 Task: In Heading Arial with underline. Font size of heading  '18'Font style of data Calibri. Font size of data  9Alignment of headline & data Align center. Fill color in heading,  RedFont color of data Black Apply border in Data No BorderIn the sheet  Financial Tracker Logbookbook
Action: Mouse moved to (29, 94)
Screenshot: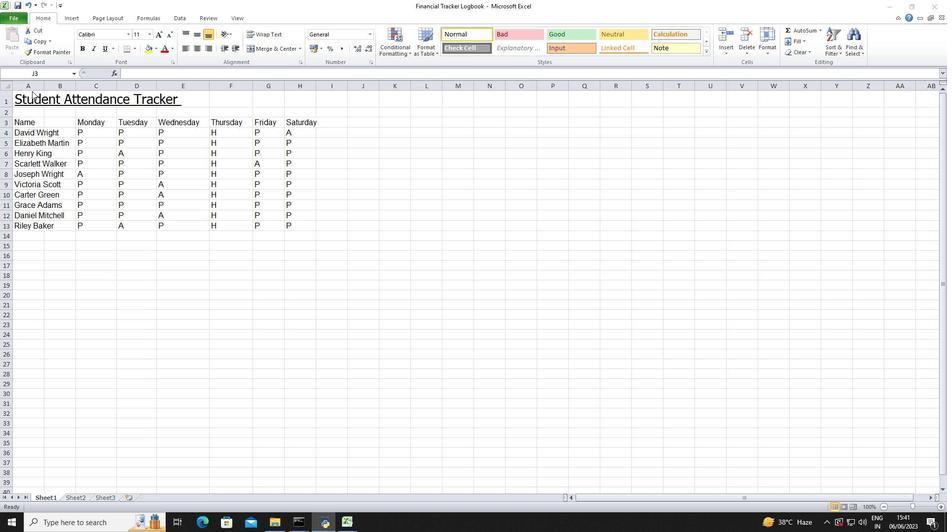
Action: Mouse pressed left at (29, 94)
Screenshot: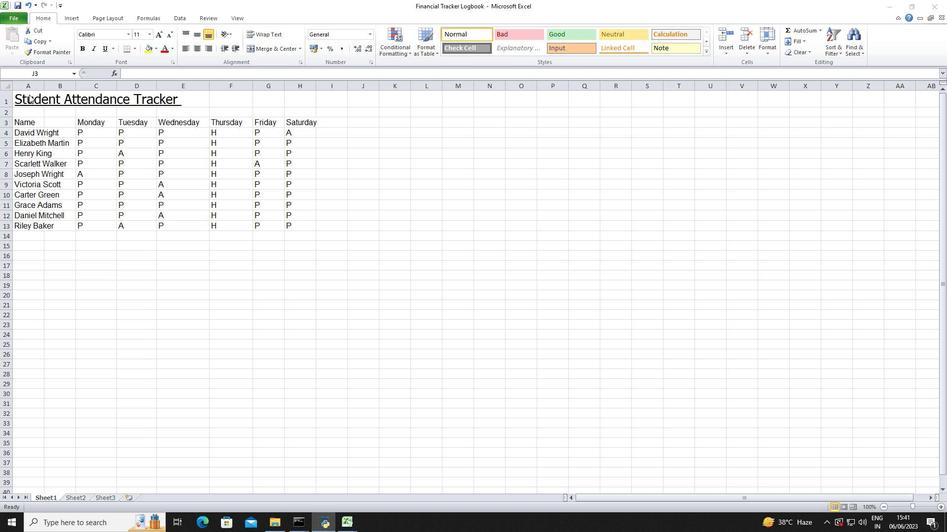 
Action: Mouse moved to (29, 94)
Screenshot: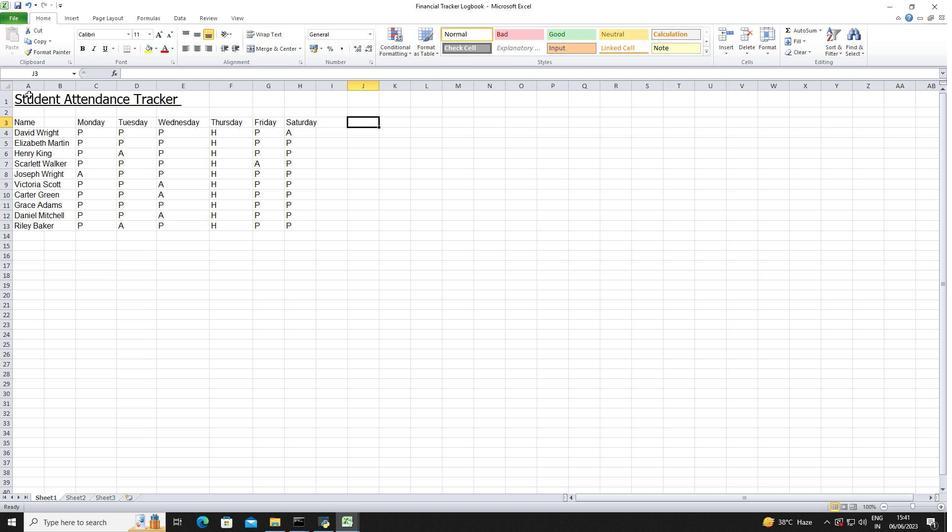 
Action: Mouse pressed left at (29, 94)
Screenshot: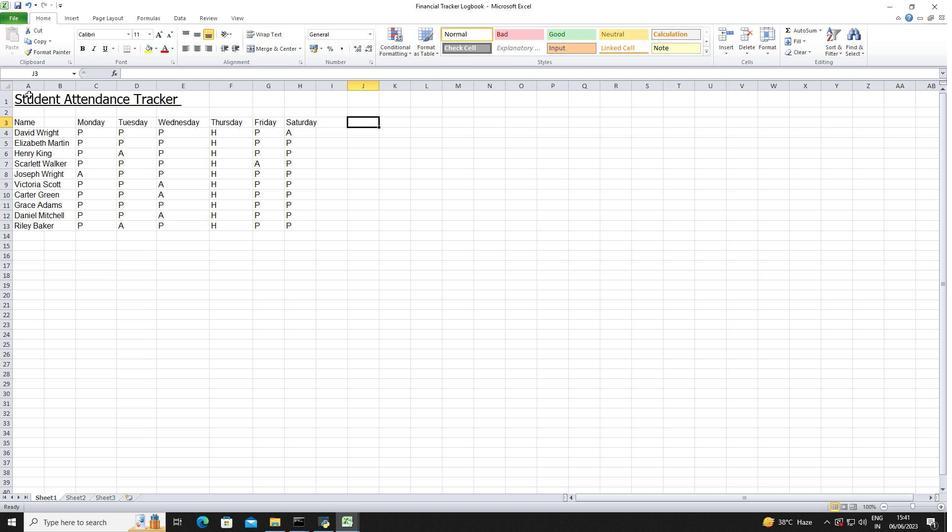 
Action: Mouse moved to (112, 33)
Screenshot: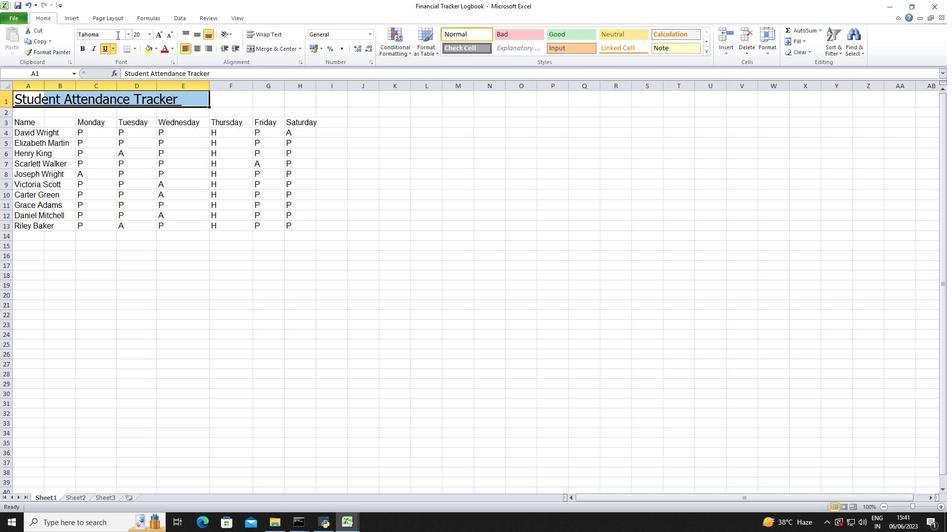 
Action: Mouse pressed left at (112, 33)
Screenshot: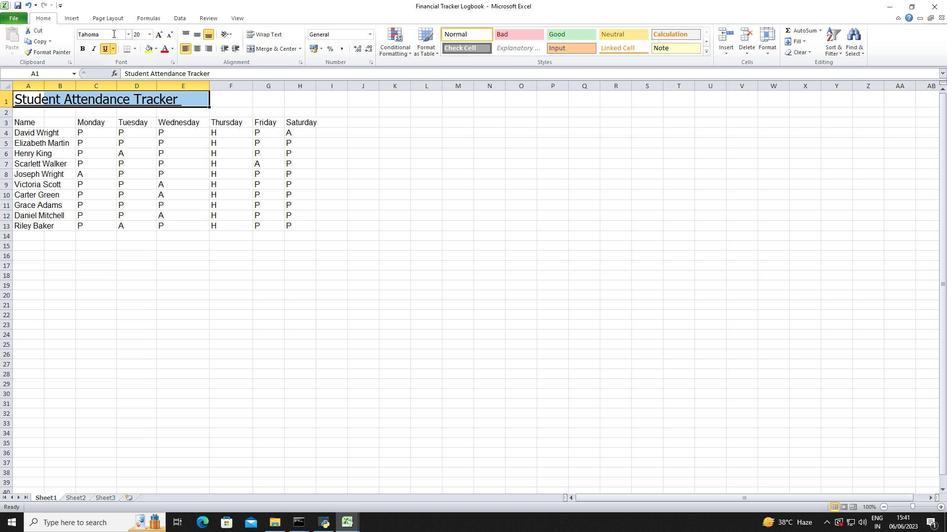 
Action: Key pressed <Key.shift>A
Screenshot: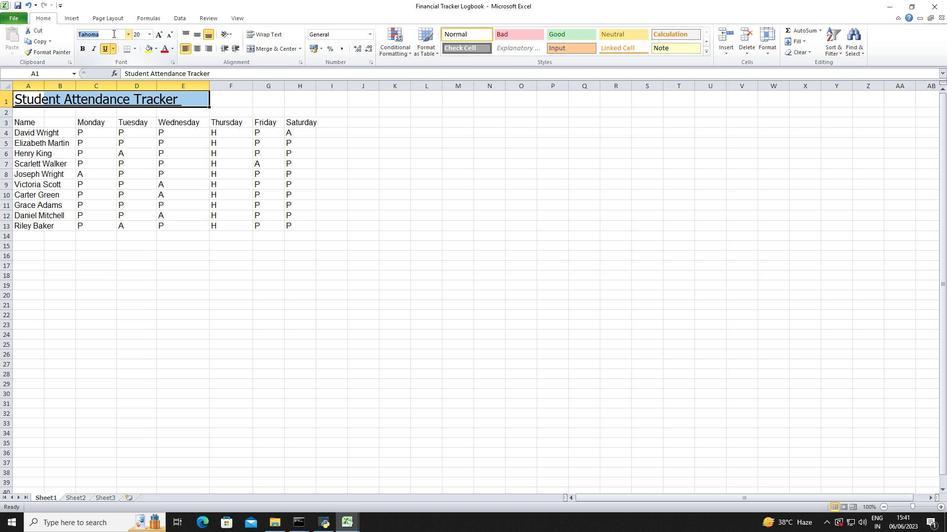 
Action: Mouse moved to (112, 33)
Screenshot: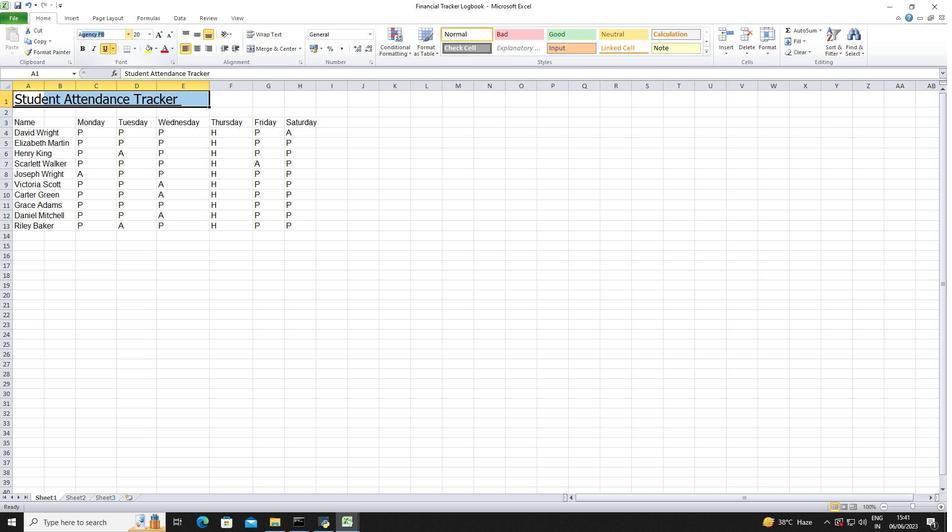 
Action: Key pressed rial<Key.enter>
Screenshot: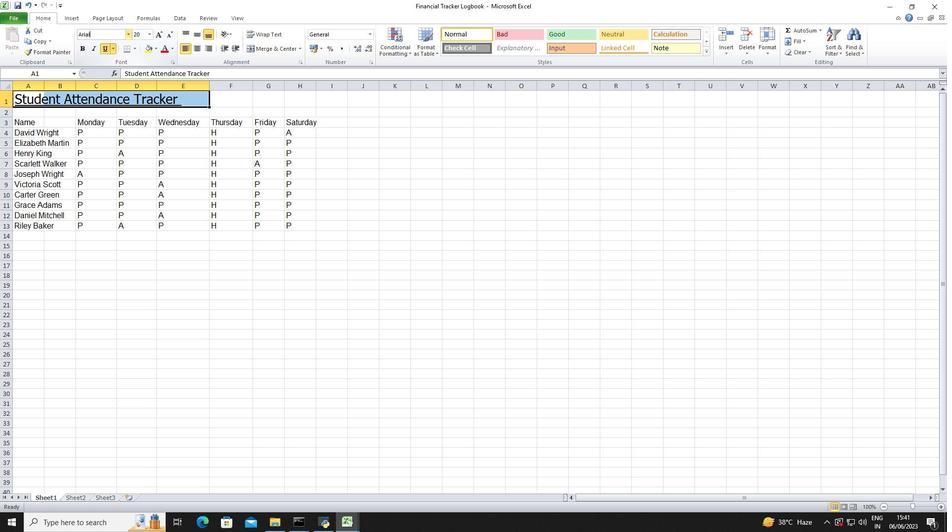 
Action: Mouse moved to (102, 52)
Screenshot: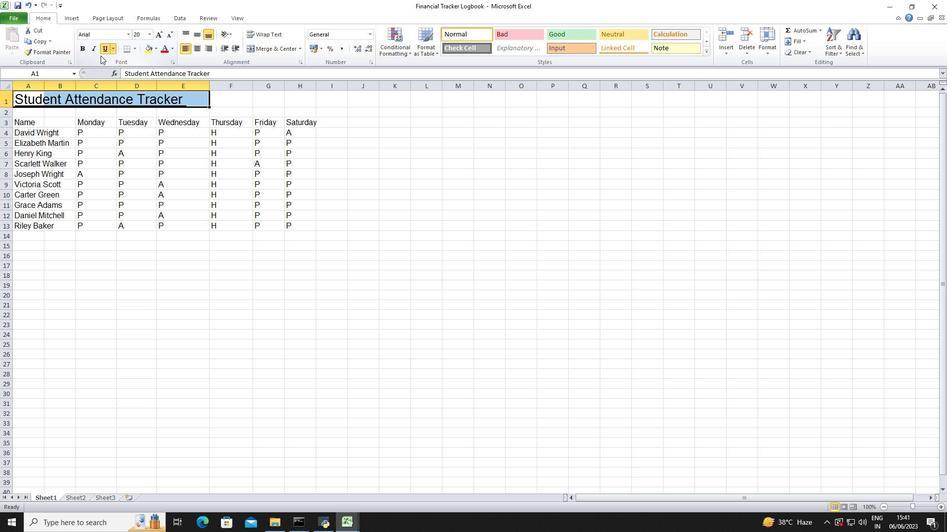 
Action: Mouse pressed left at (102, 52)
Screenshot: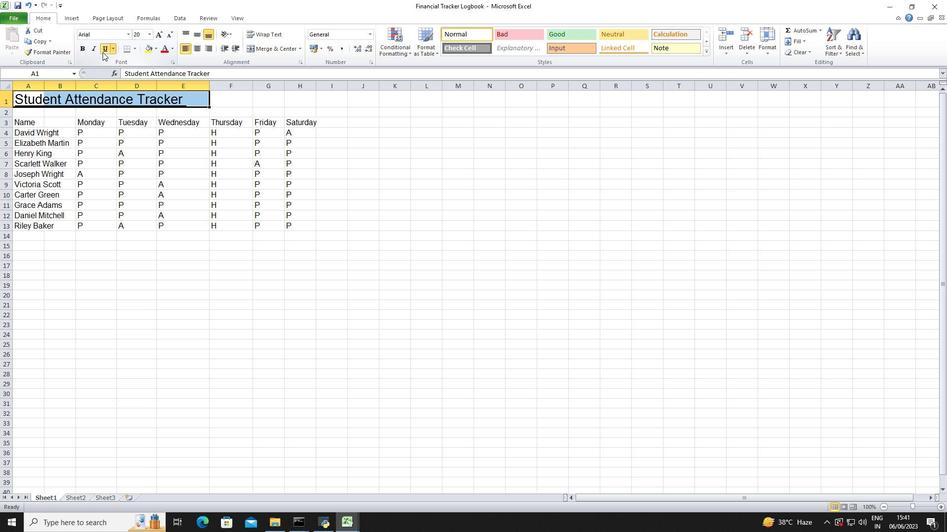 
Action: Mouse pressed left at (102, 52)
Screenshot: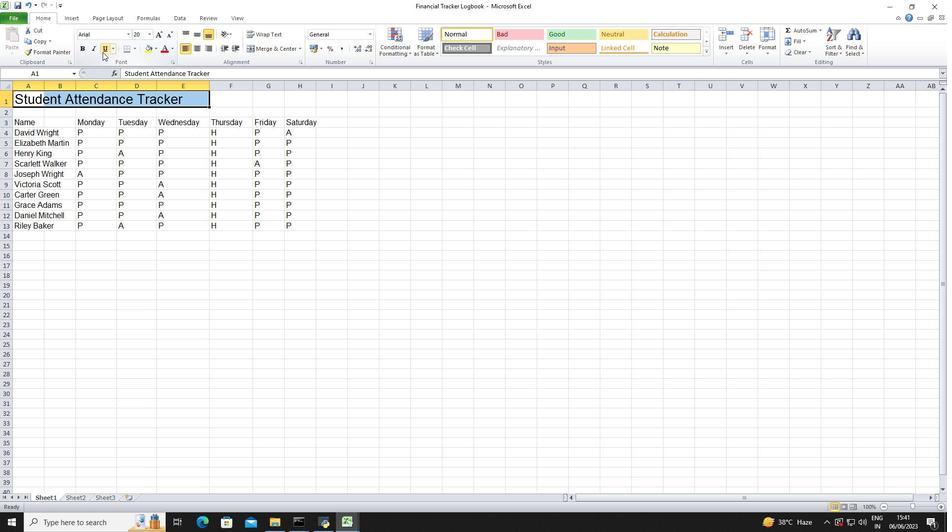 
Action: Mouse moved to (151, 35)
Screenshot: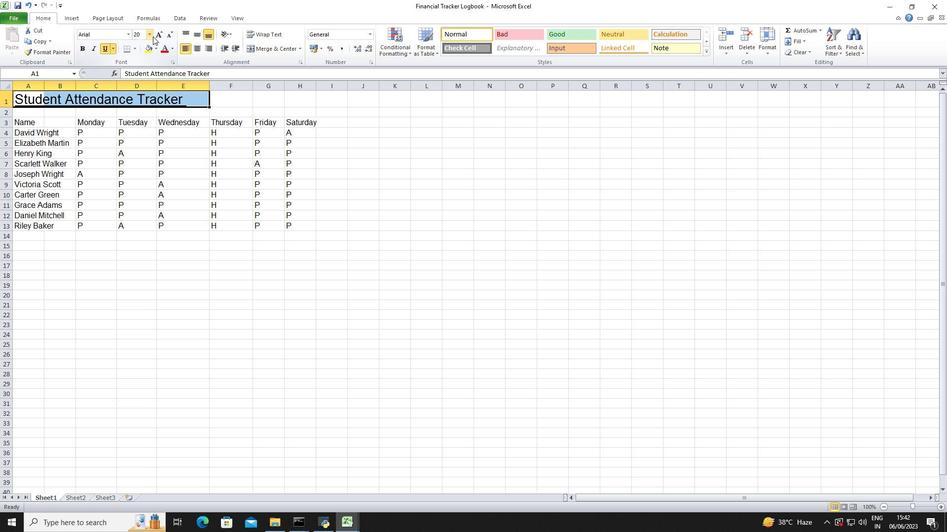 
Action: Mouse pressed left at (151, 35)
Screenshot: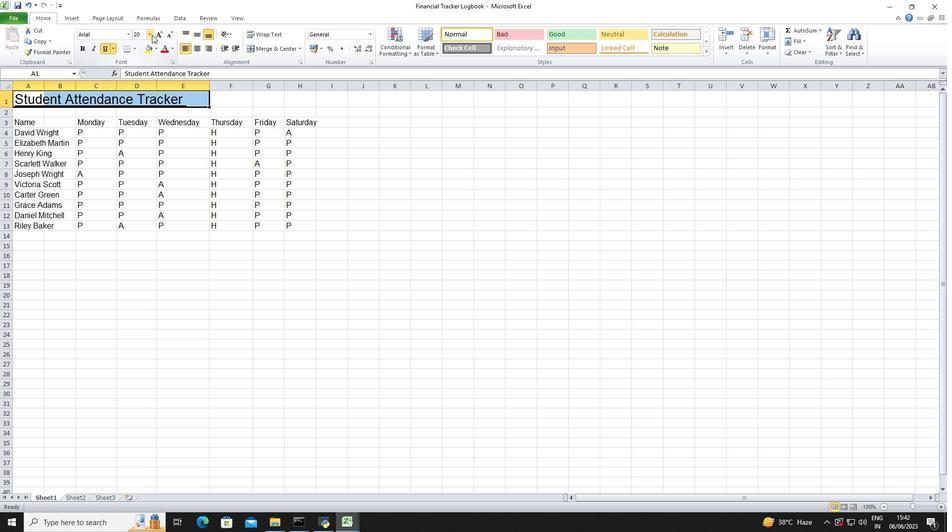 
Action: Mouse moved to (142, 99)
Screenshot: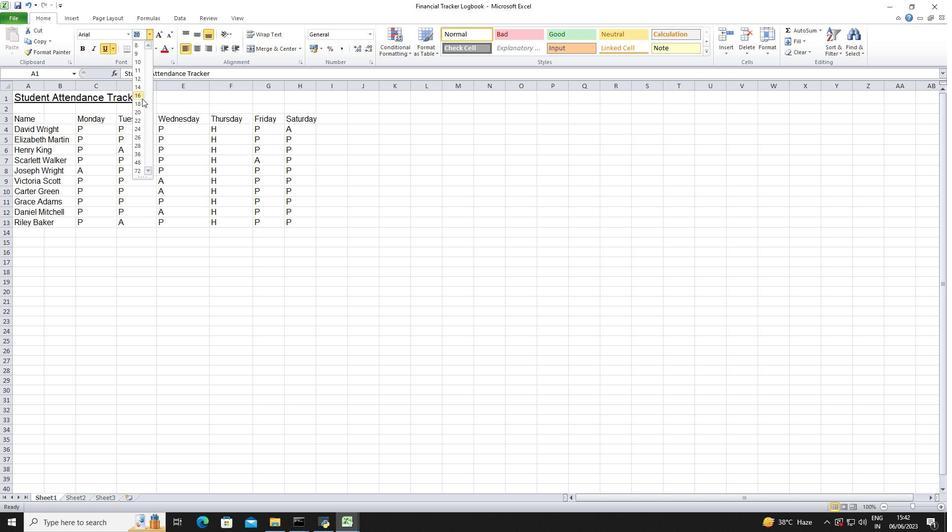 
Action: Mouse pressed left at (142, 99)
Screenshot: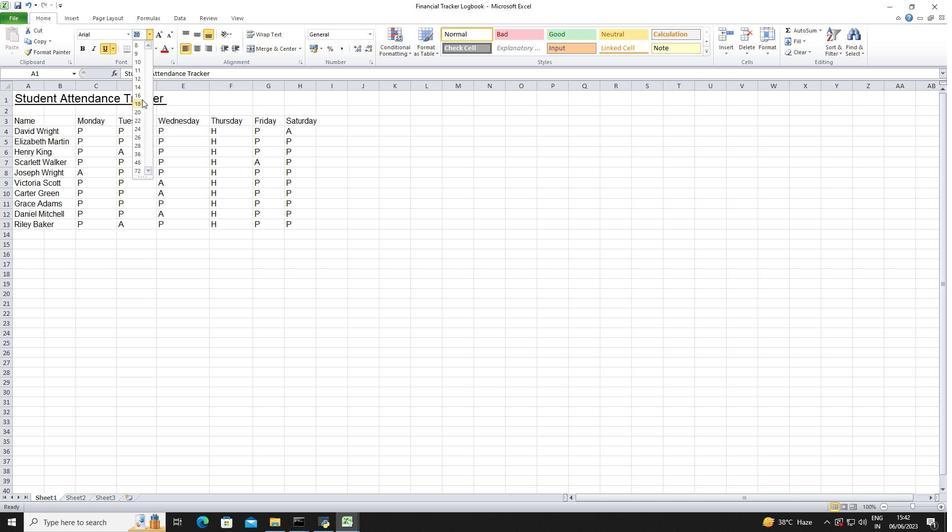 
Action: Mouse moved to (34, 123)
Screenshot: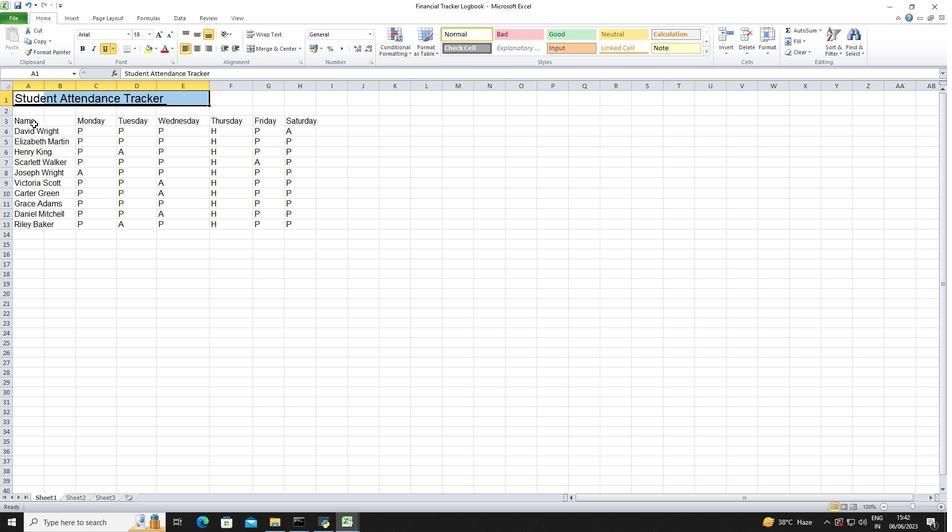 
Action: Mouse pressed left at (34, 123)
Screenshot: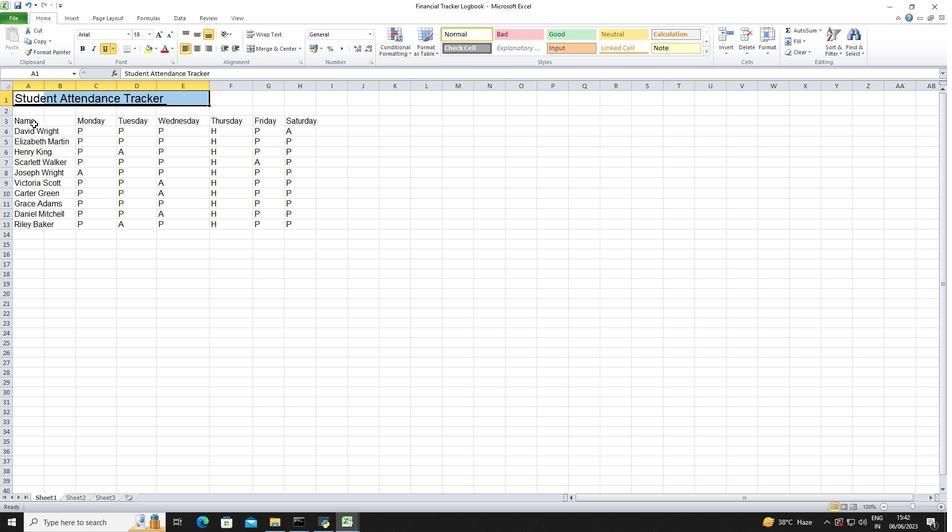 
Action: Mouse moved to (101, 30)
Screenshot: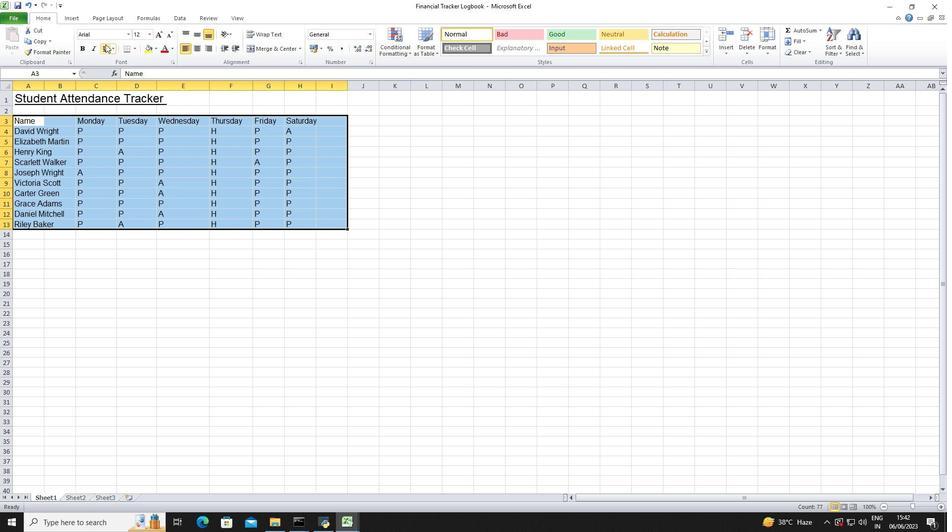 
Action: Mouse pressed left at (101, 30)
Screenshot: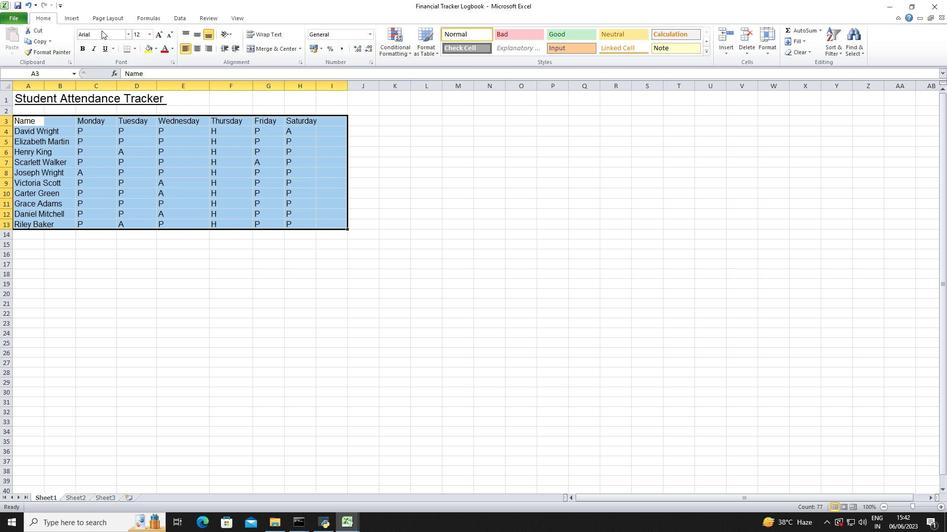 
Action: Mouse pressed left at (101, 30)
Screenshot: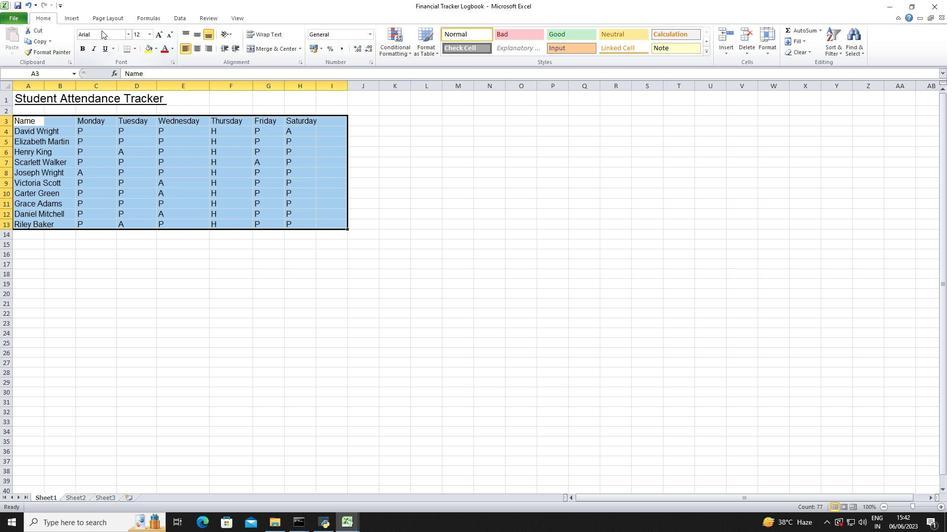 
Action: Mouse moved to (103, 31)
Screenshot: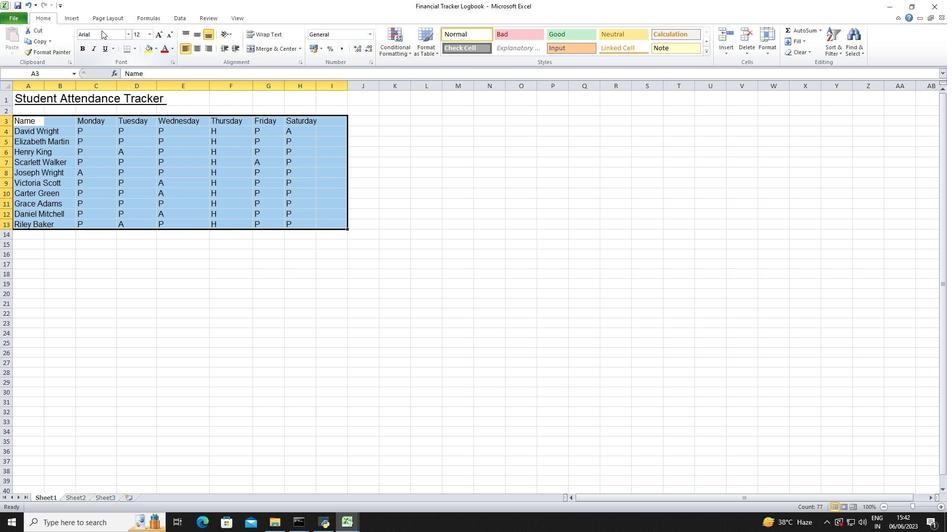 
Action: Mouse pressed left at (103, 31)
Screenshot: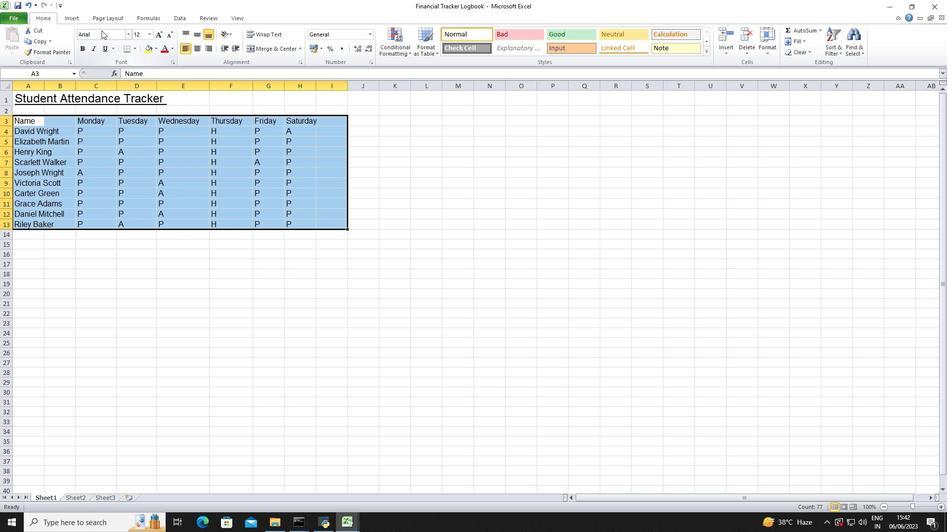 
Action: Key pressed <Key.shift>Calibri<Key.enter>
Screenshot: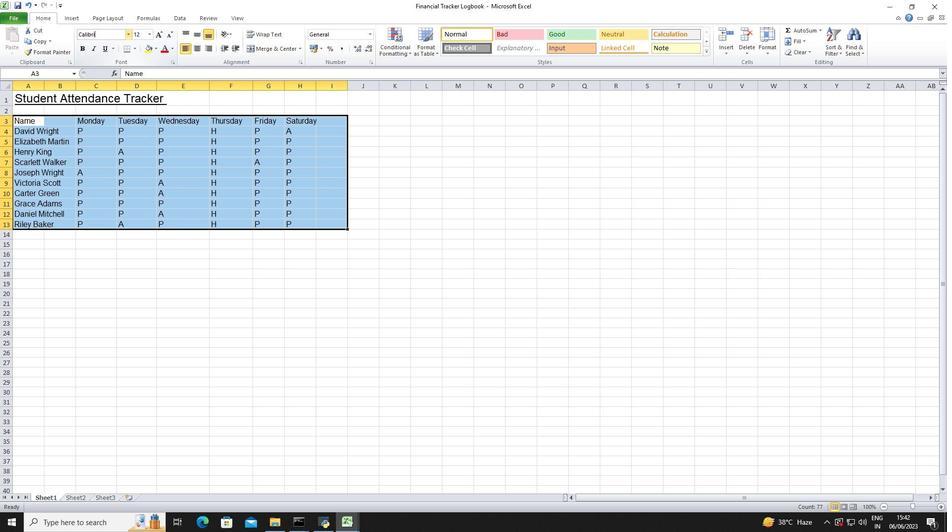 
Action: Mouse moved to (150, 32)
Screenshot: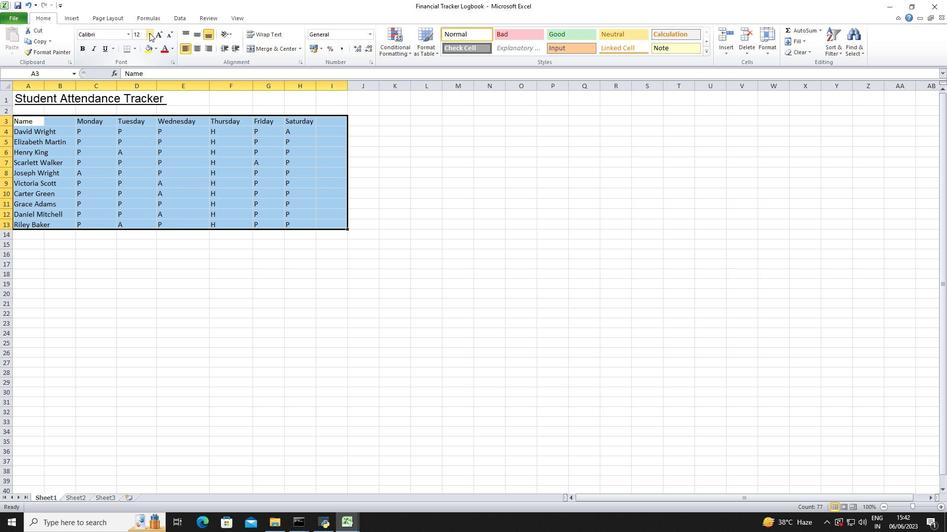 
Action: Mouse pressed left at (150, 32)
Screenshot: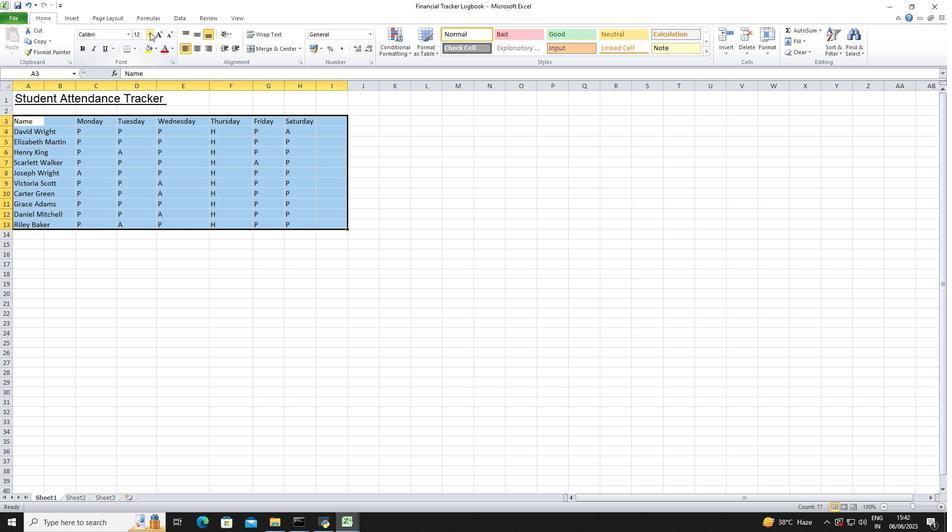
Action: Mouse moved to (139, 52)
Screenshot: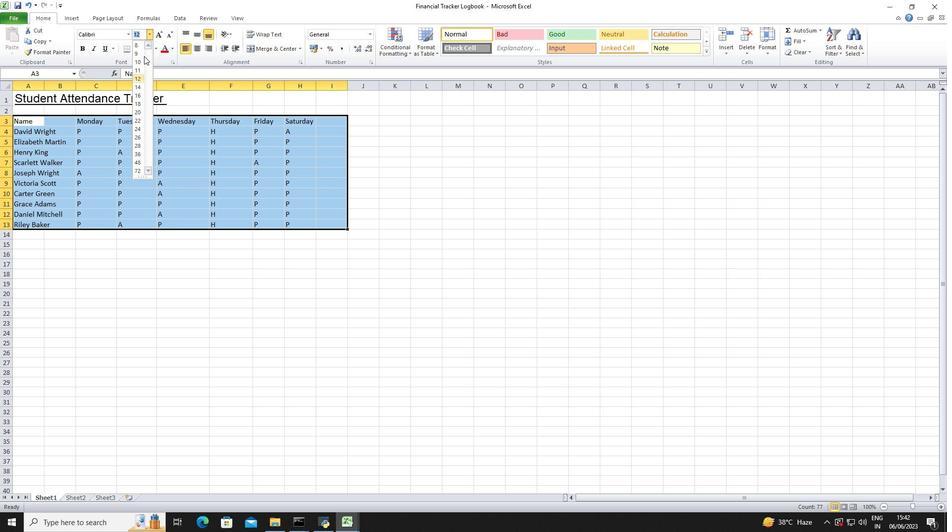 
Action: Mouse pressed left at (139, 52)
Screenshot: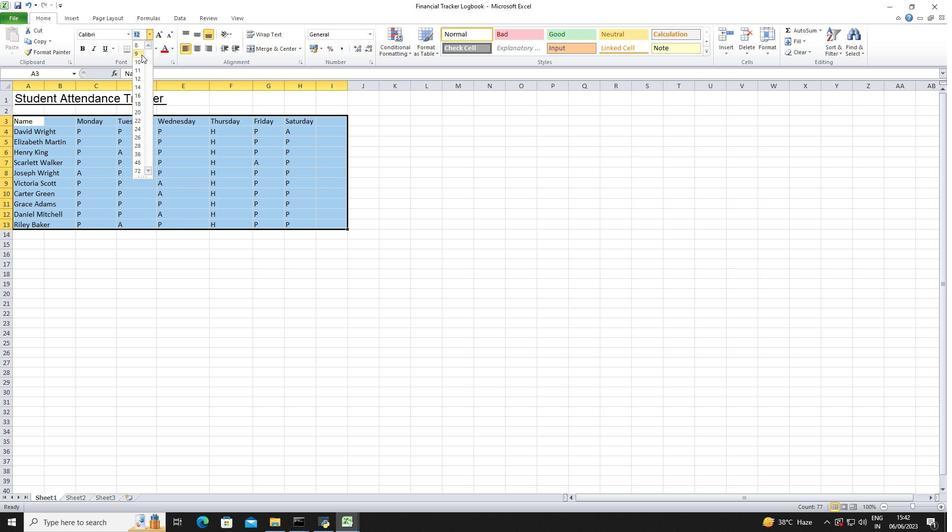 
Action: Mouse moved to (200, 52)
Screenshot: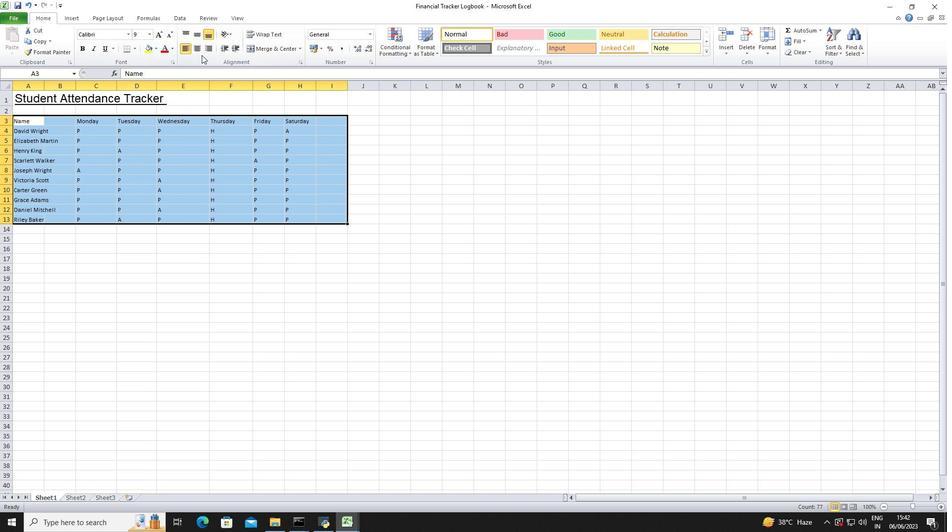 
Action: Mouse pressed left at (200, 52)
Screenshot: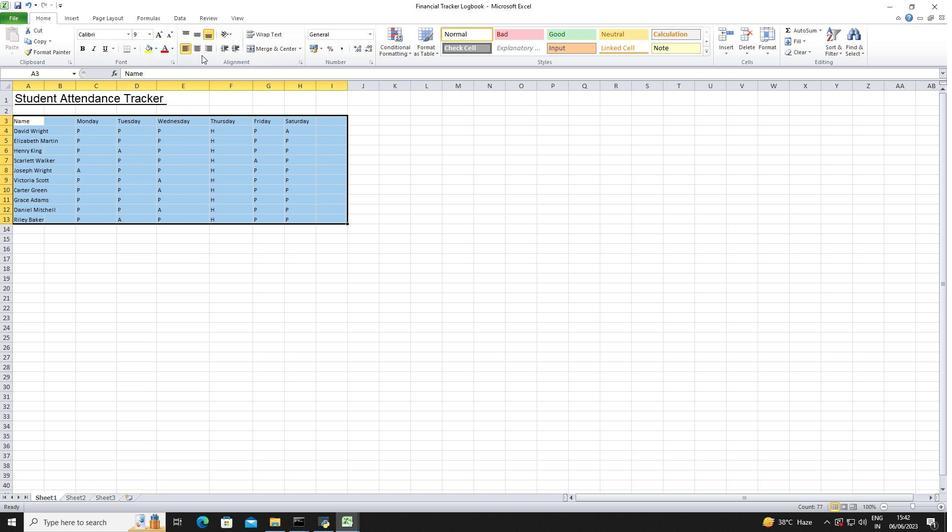 
Action: Mouse moved to (44, 83)
Screenshot: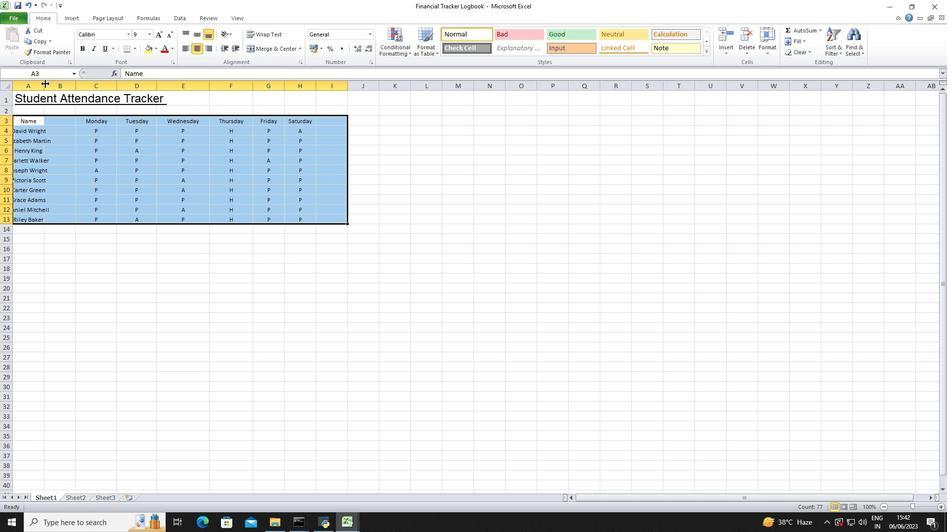 
Action: Mouse pressed left at (44, 83)
Screenshot: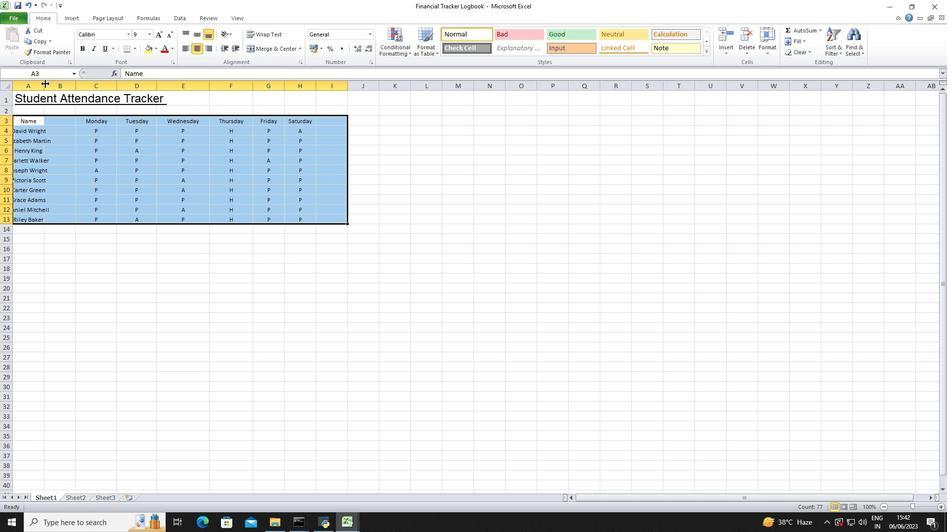 
Action: Mouse moved to (56, 83)
Screenshot: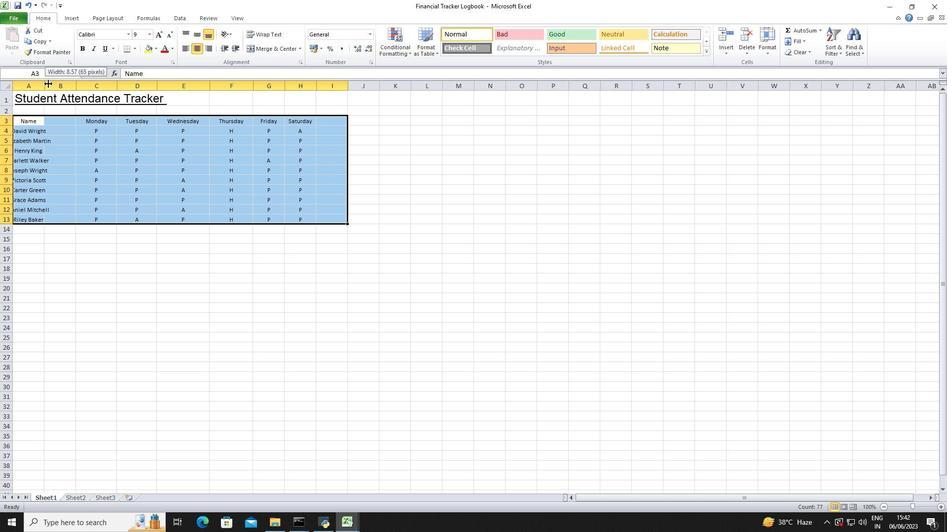 
Action: Mouse pressed left at (56, 83)
Screenshot: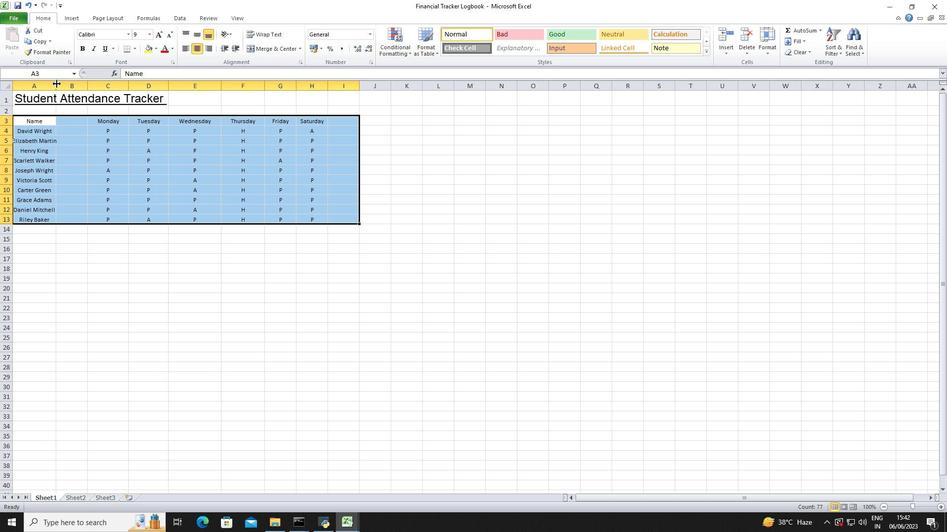 
Action: Mouse moved to (34, 100)
Screenshot: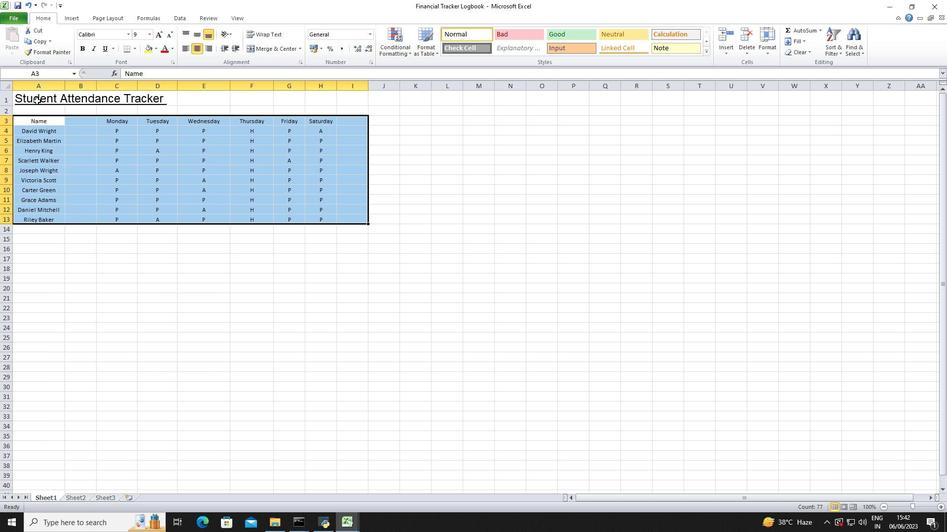
Action: Mouse pressed left at (34, 100)
Screenshot: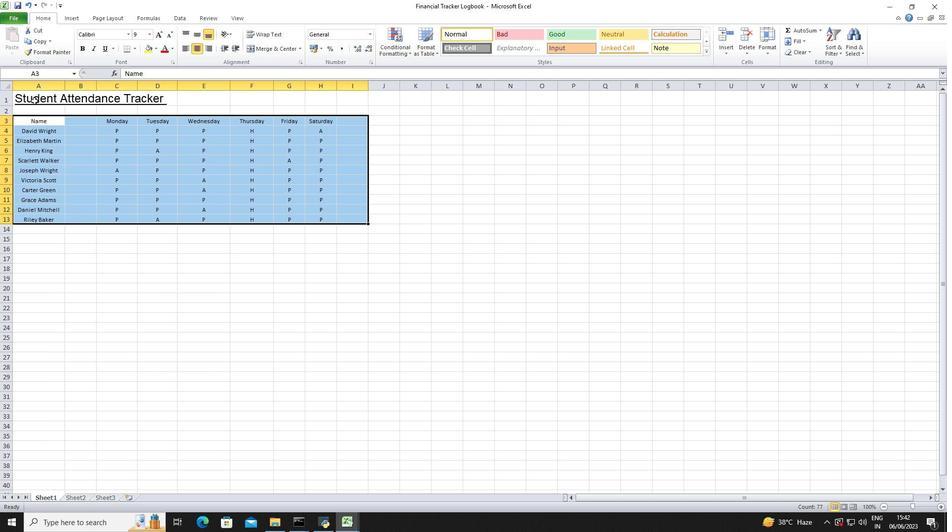 
Action: Mouse moved to (196, 43)
Screenshot: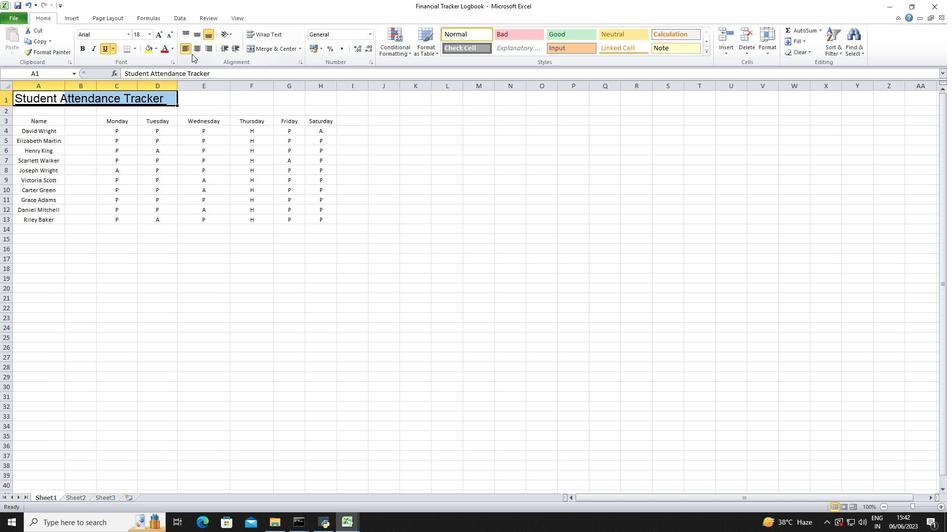 
Action: Mouse pressed left at (196, 43)
Screenshot: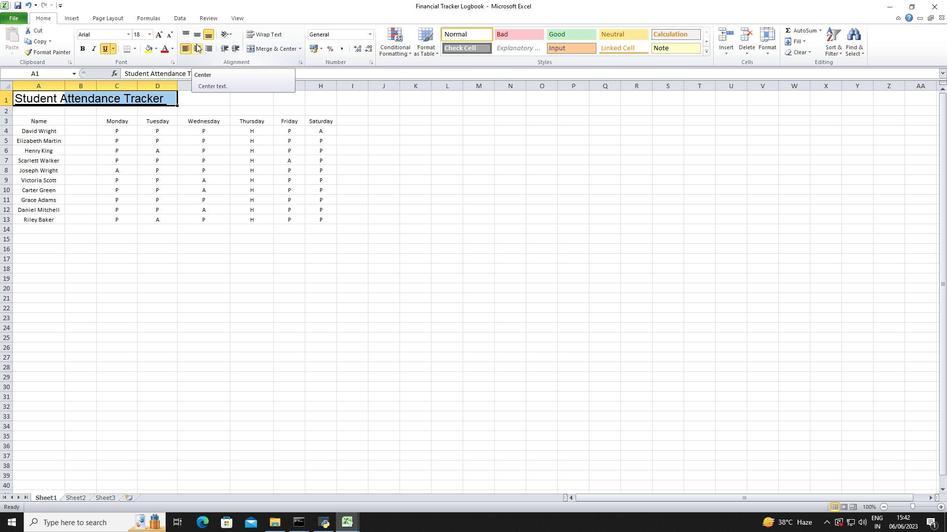
Action: Mouse moved to (65, 83)
Screenshot: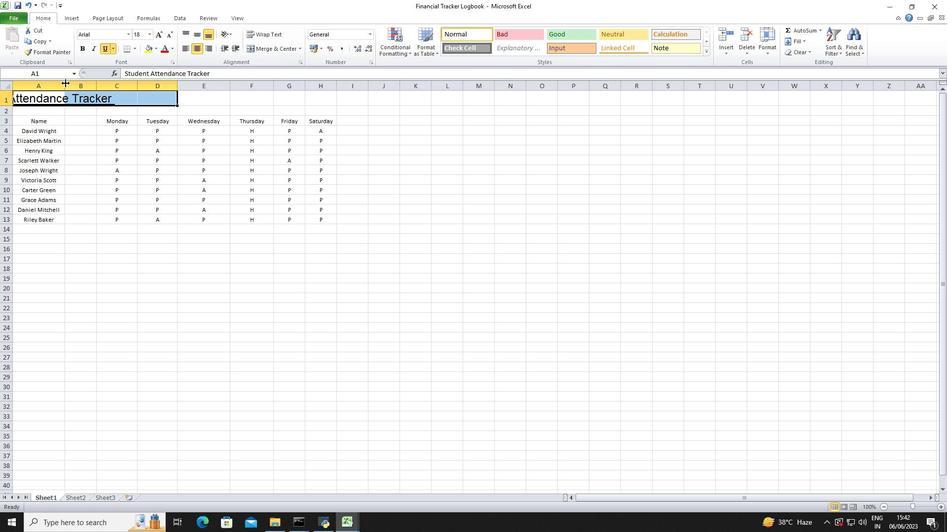 
Action: Mouse pressed left at (65, 83)
Screenshot: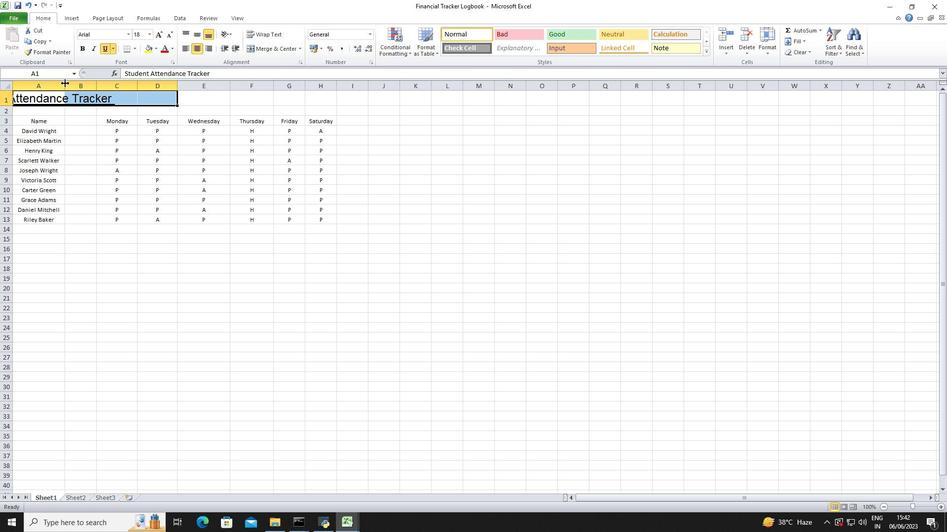 
Action: Mouse moved to (114, 85)
Screenshot: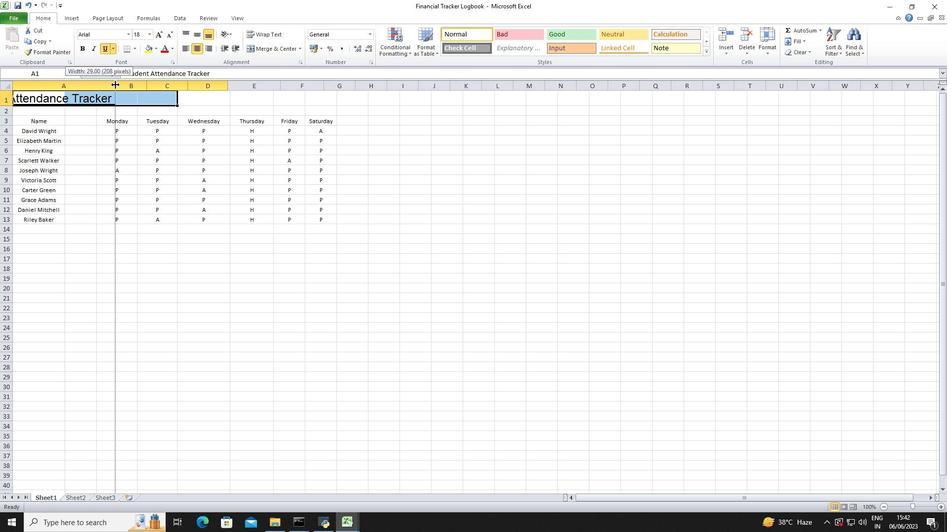 
Action: Mouse pressed left at (114, 85)
Screenshot: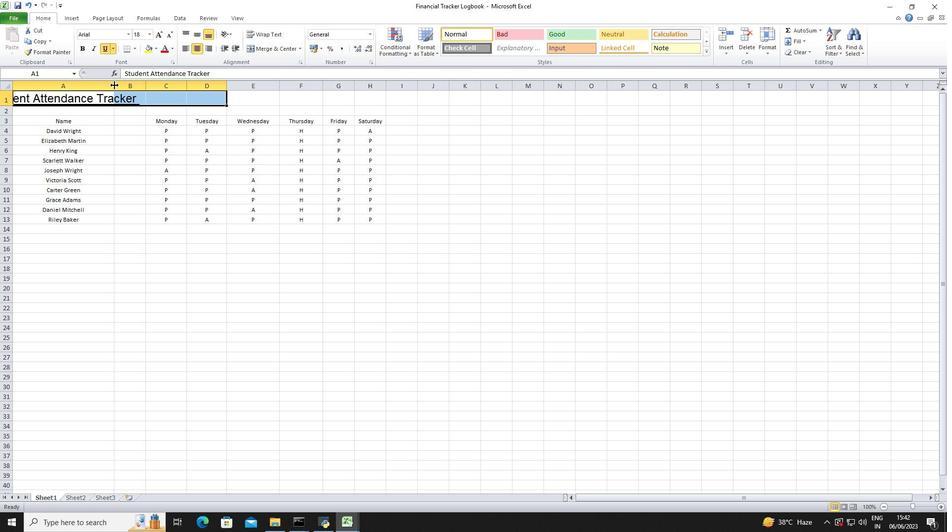 
Action: Mouse moved to (145, 87)
Screenshot: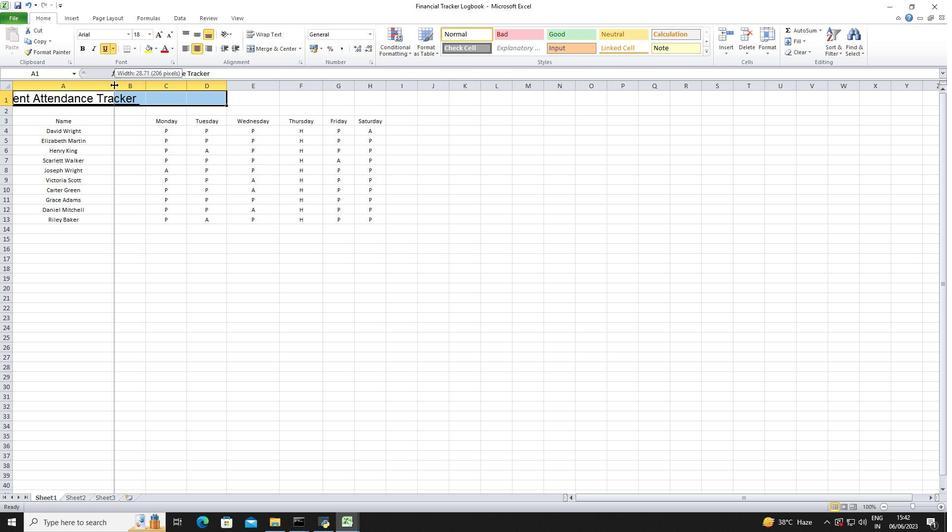 
Action: Mouse pressed left at (145, 87)
Screenshot: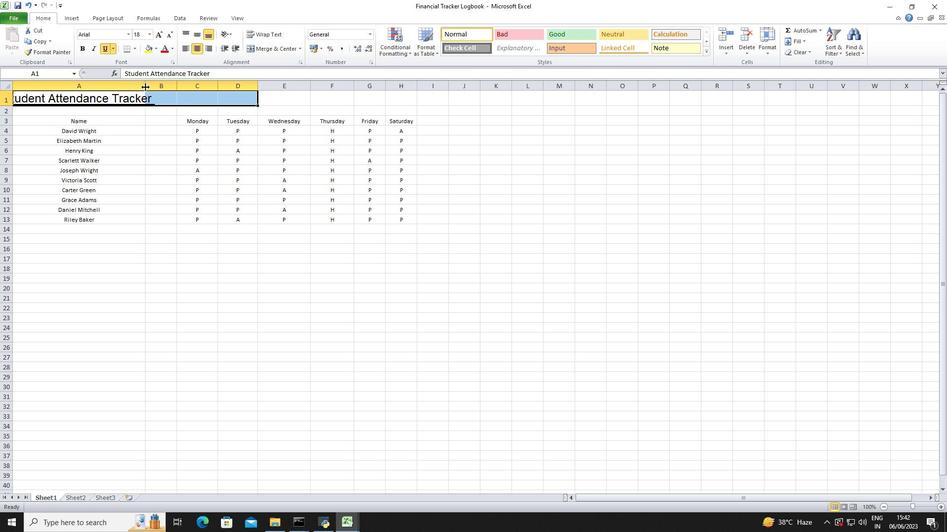 
Action: Mouse moved to (162, 90)
Screenshot: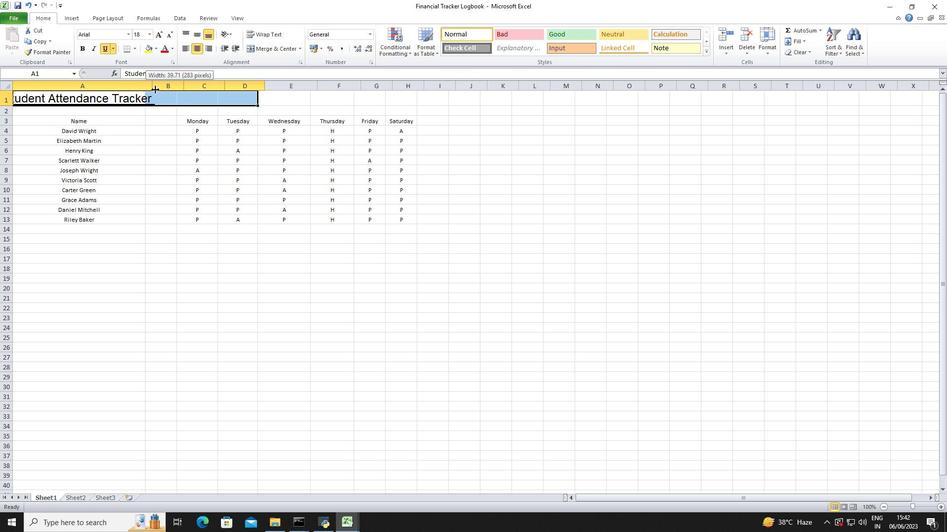 
Action: Mouse pressed left at (162, 90)
Screenshot: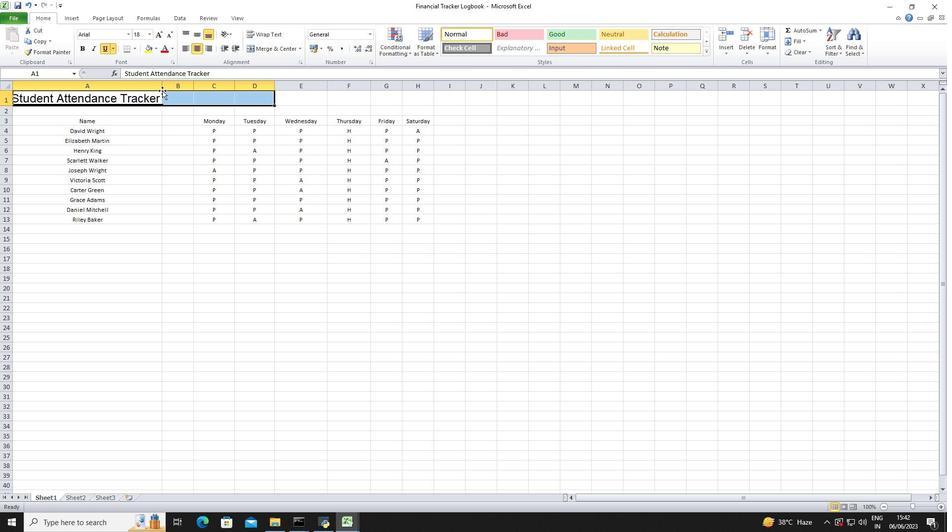 
Action: Mouse moved to (162, 88)
Screenshot: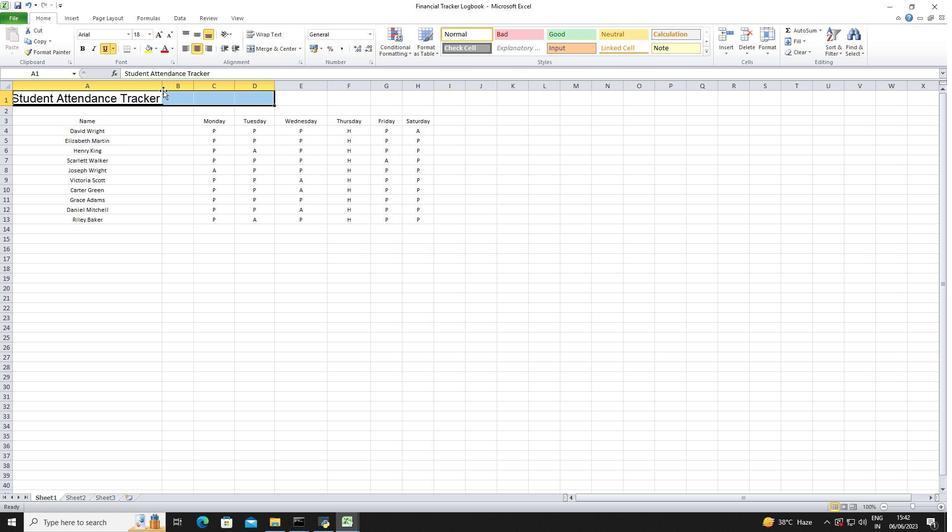
Action: Mouse pressed left at (162, 88)
Screenshot: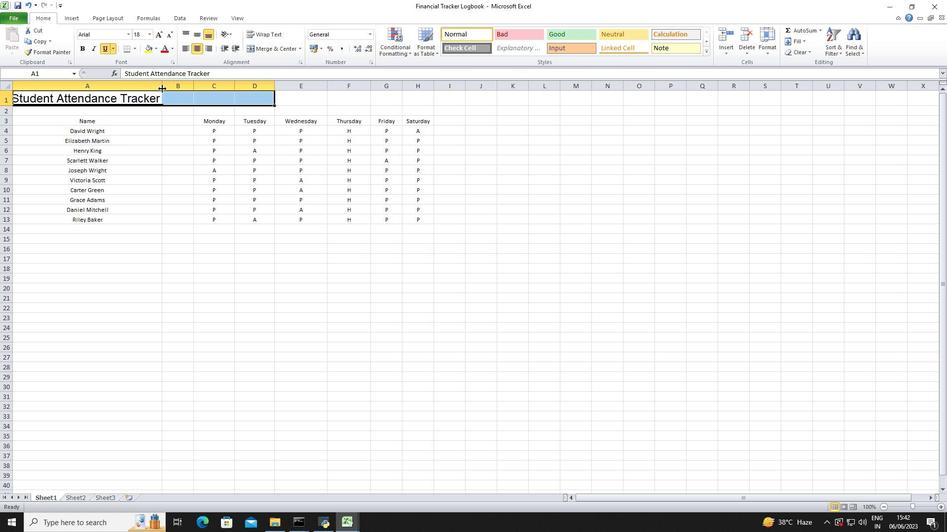 
Action: Mouse moved to (148, 120)
Screenshot: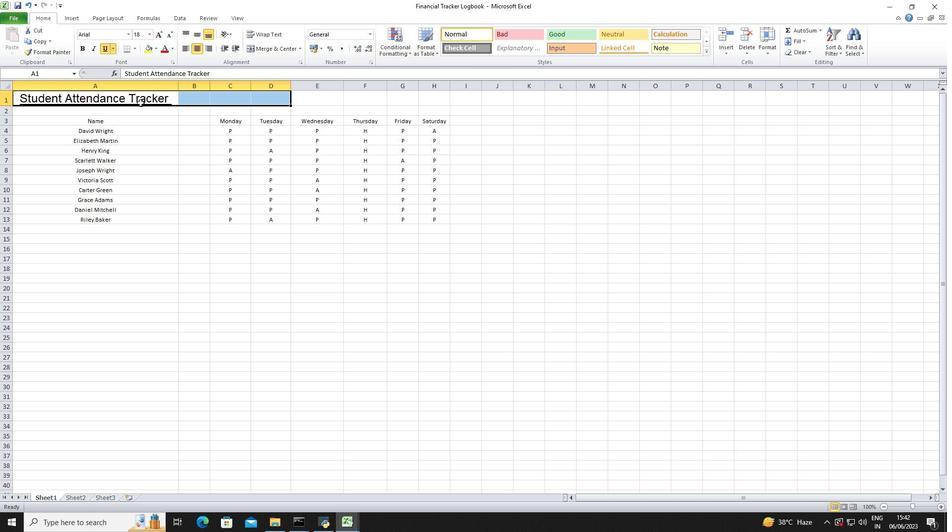 
Action: Mouse pressed left at (148, 120)
Screenshot: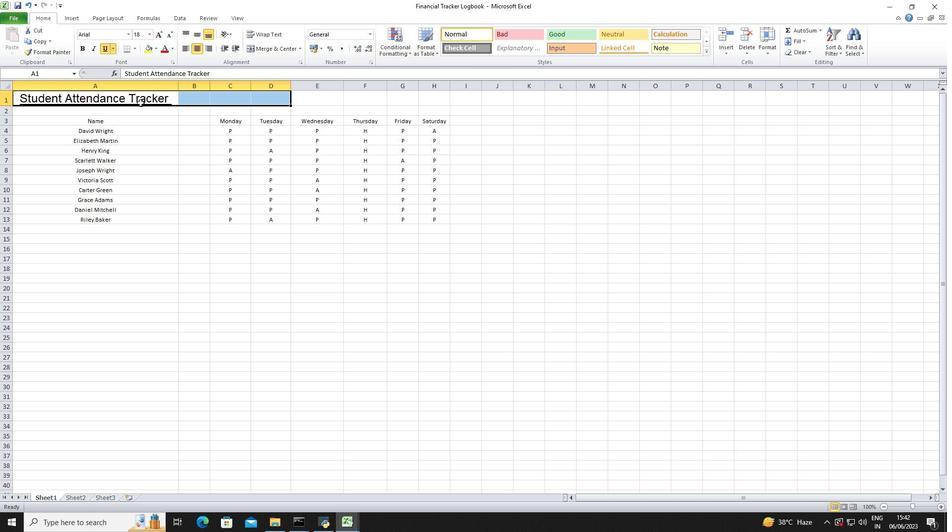 
Action: Mouse moved to (34, 97)
Screenshot: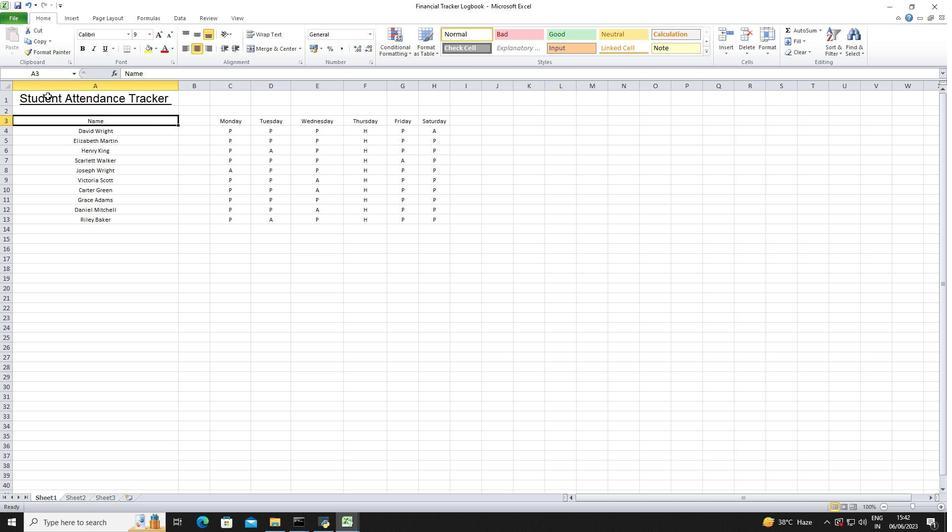 
Action: Mouse pressed left at (34, 97)
Screenshot: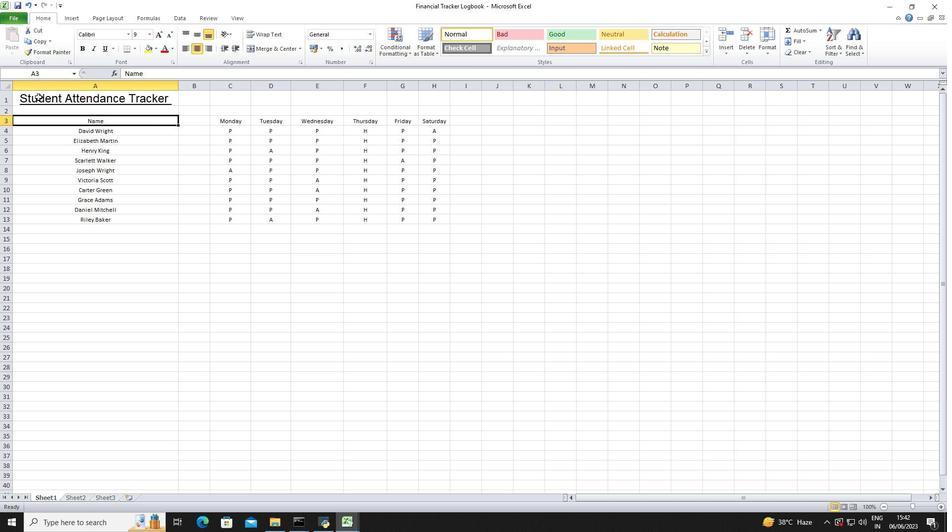 
Action: Mouse moved to (155, 43)
Screenshot: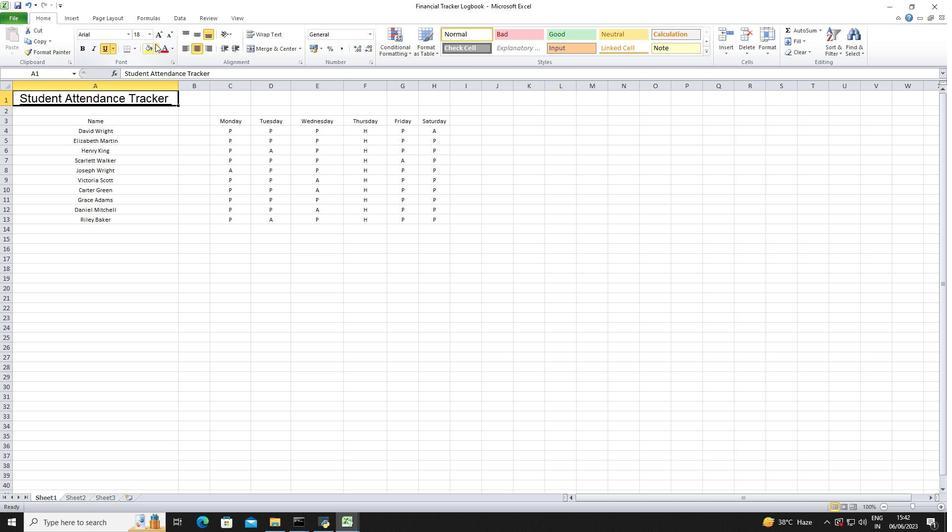 
Action: Mouse pressed left at (155, 43)
Screenshot: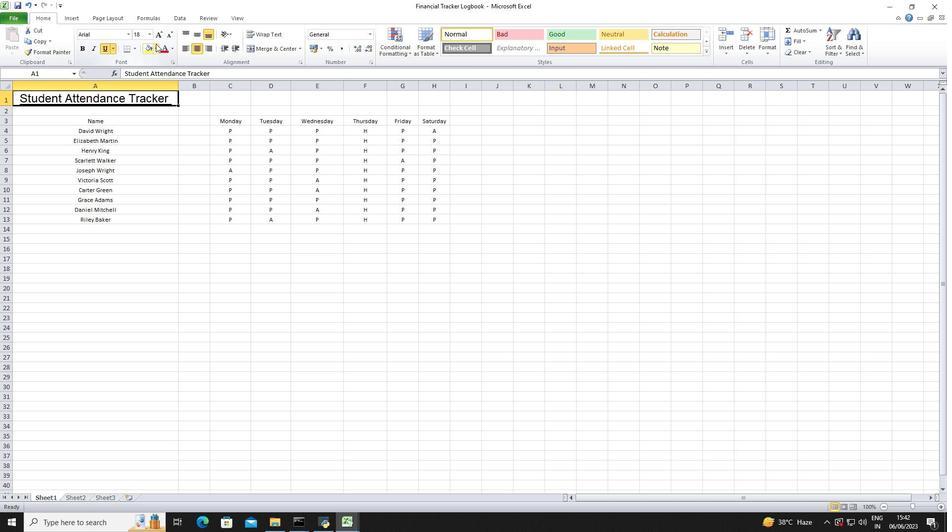 
Action: Mouse moved to (154, 118)
Screenshot: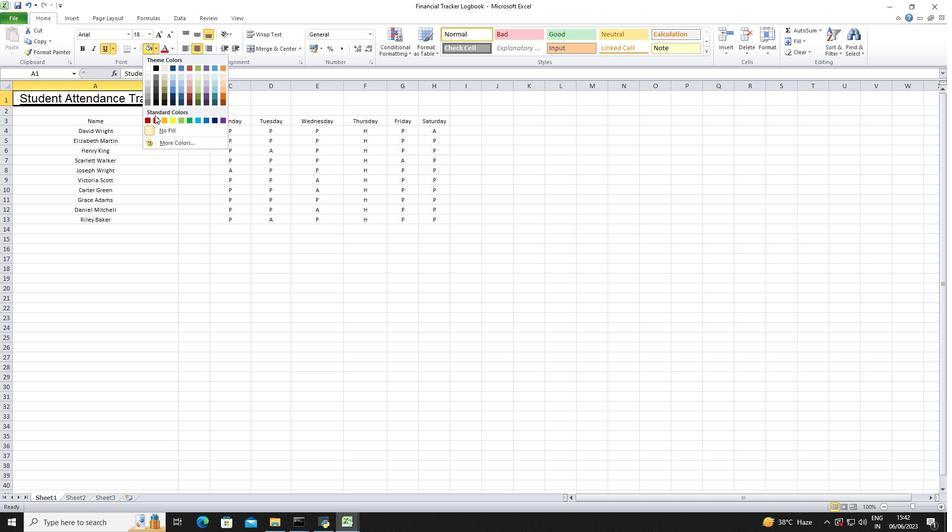 
Action: Mouse pressed left at (154, 118)
Screenshot: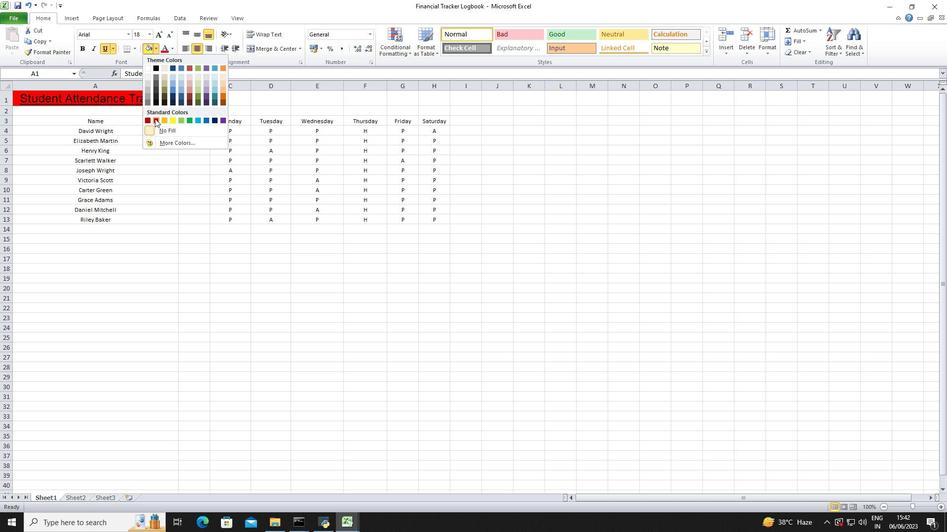 
Action: Mouse moved to (71, 122)
Screenshot: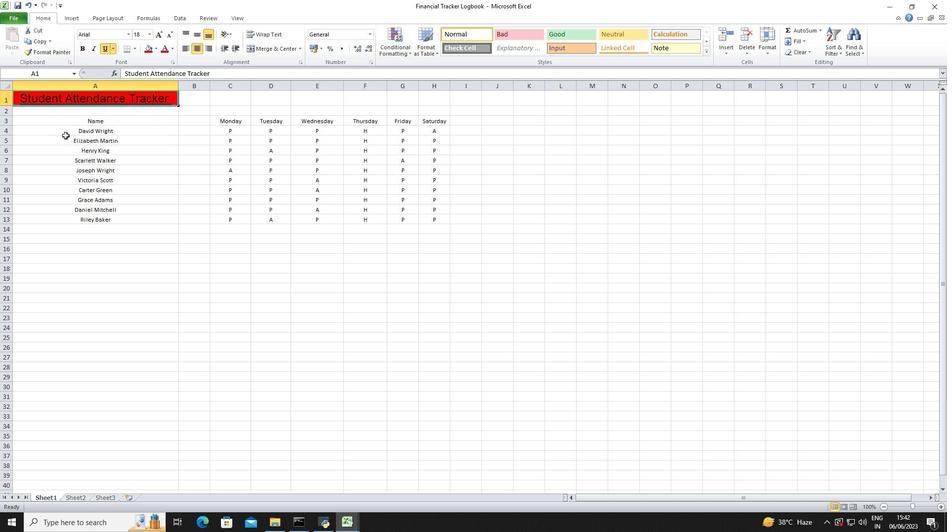 
Action: Mouse pressed left at (71, 122)
Screenshot: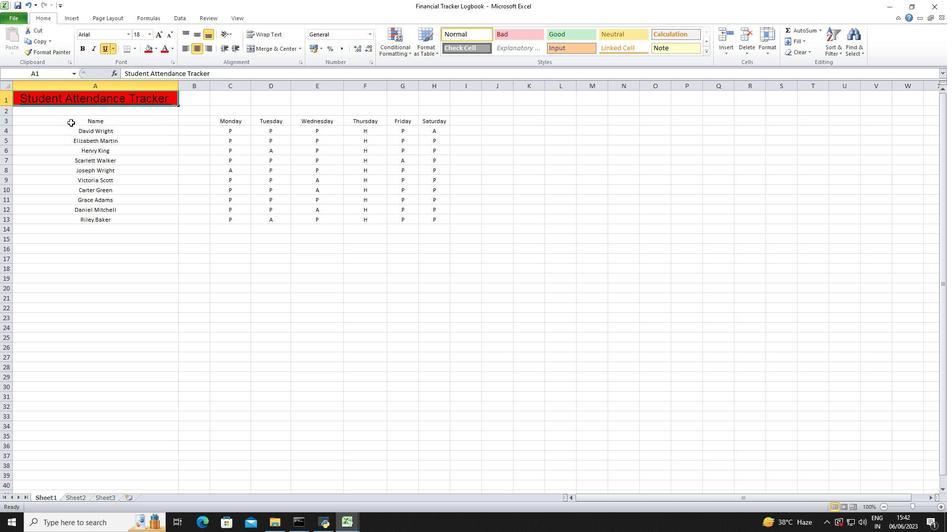 
Action: Mouse moved to (172, 45)
Screenshot: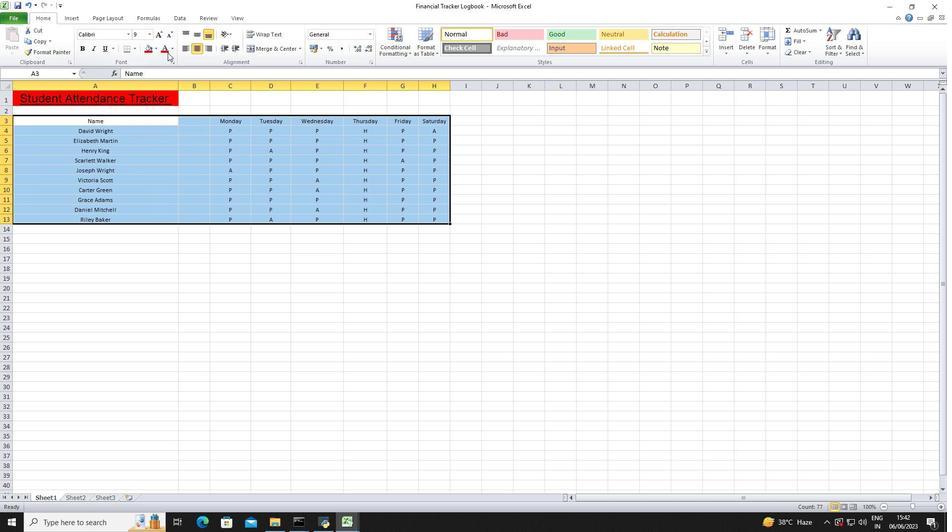 
Action: Mouse pressed left at (172, 45)
Screenshot: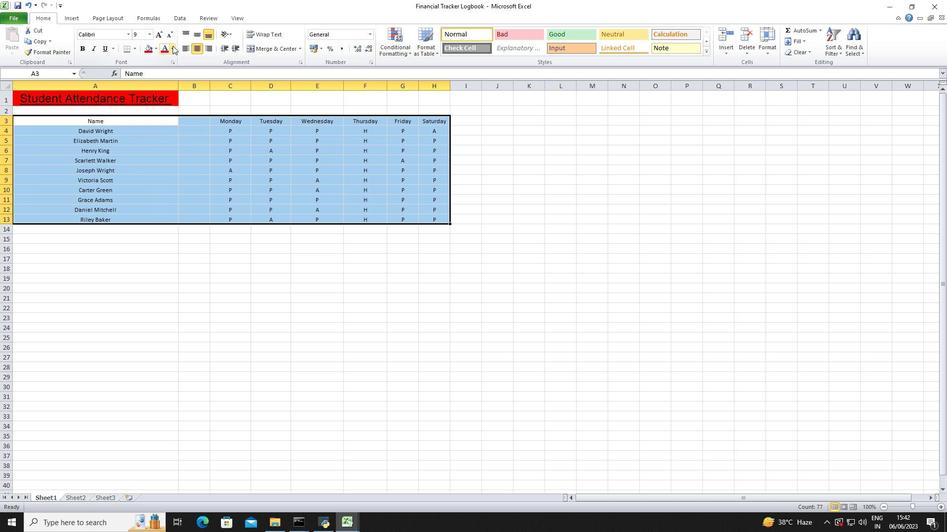 
Action: Mouse moved to (171, 76)
Screenshot: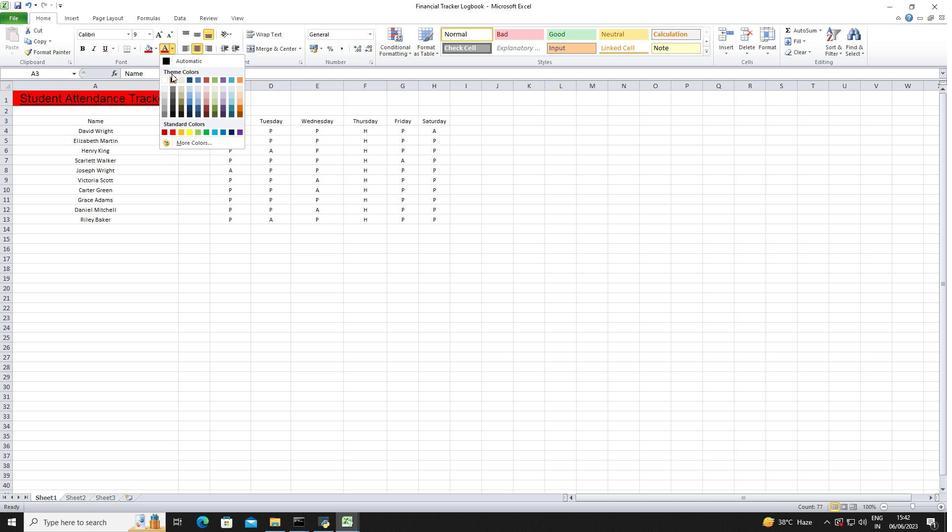 
Action: Mouse pressed left at (171, 76)
Screenshot: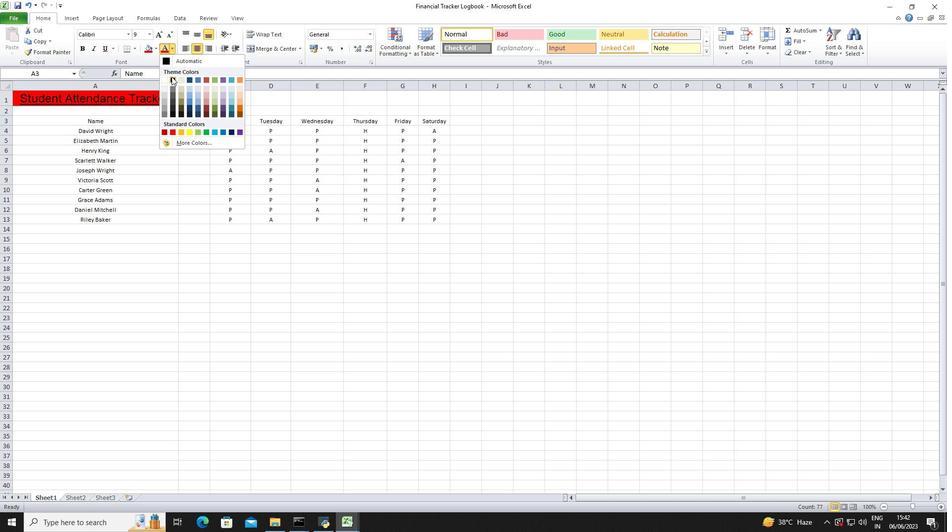
Action: Mouse moved to (133, 48)
Screenshot: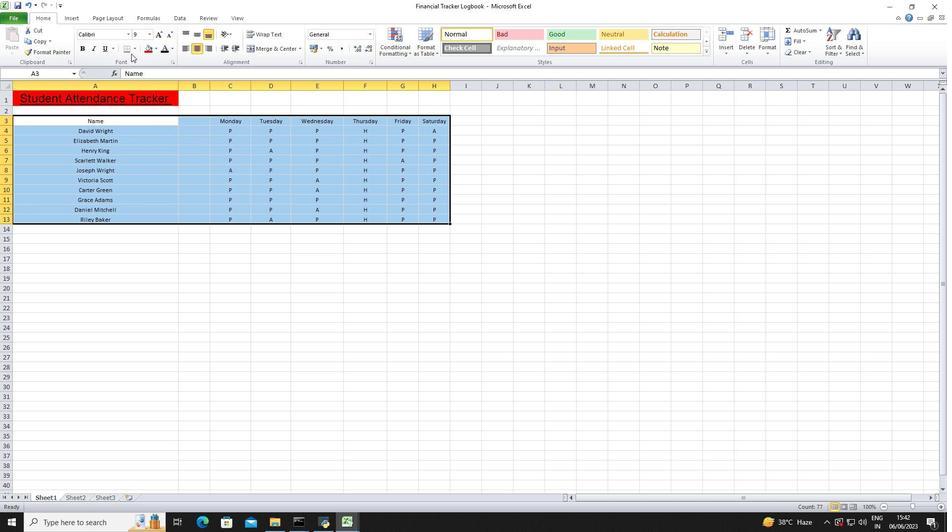 
Action: Mouse pressed left at (133, 48)
Screenshot: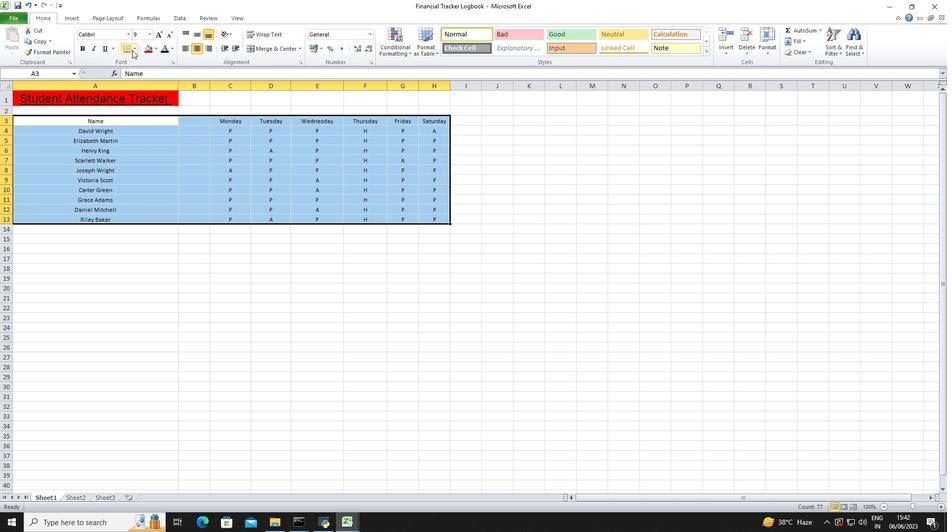 
Action: Mouse moved to (158, 118)
Screenshot: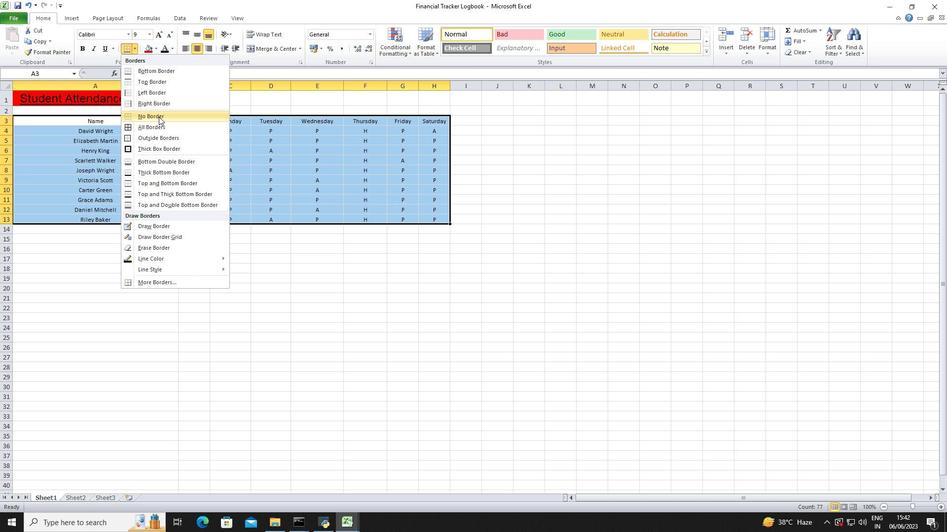 
Action: Mouse pressed left at (158, 118)
Screenshot: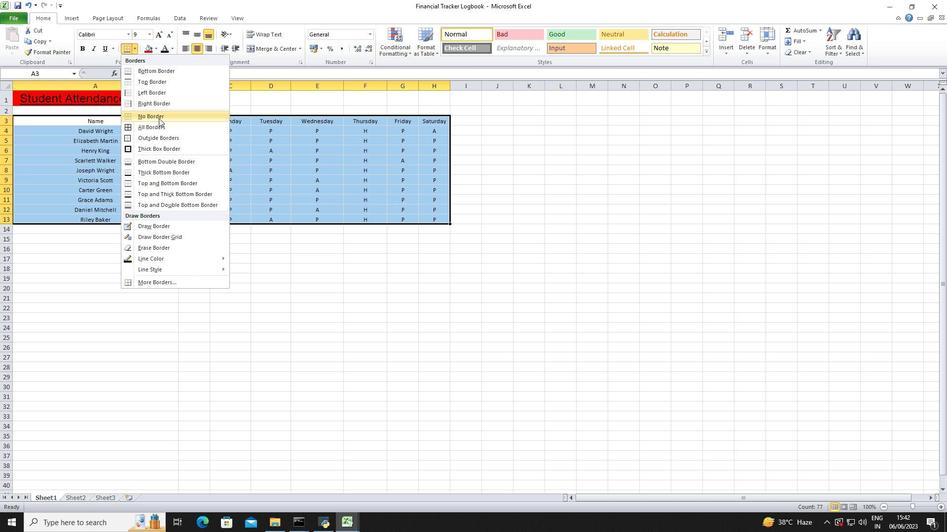 
Action: Mouse moved to (539, 178)
Screenshot: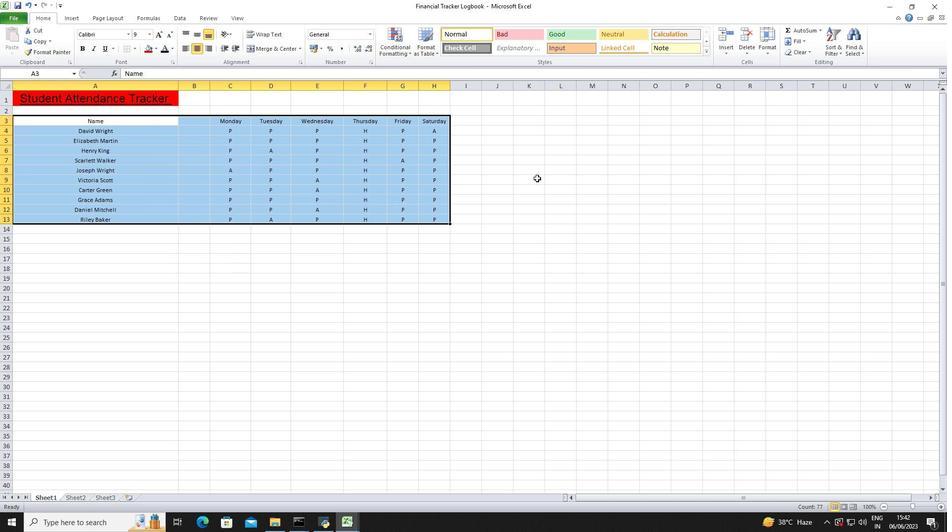 
Action: Mouse pressed left at (539, 178)
Screenshot: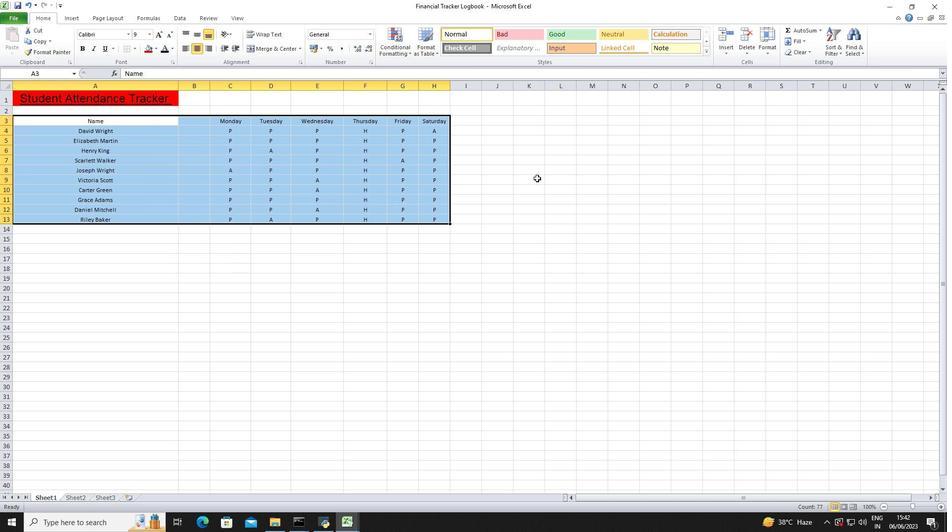 
Action: Mouse moved to (539, 168)
Screenshot: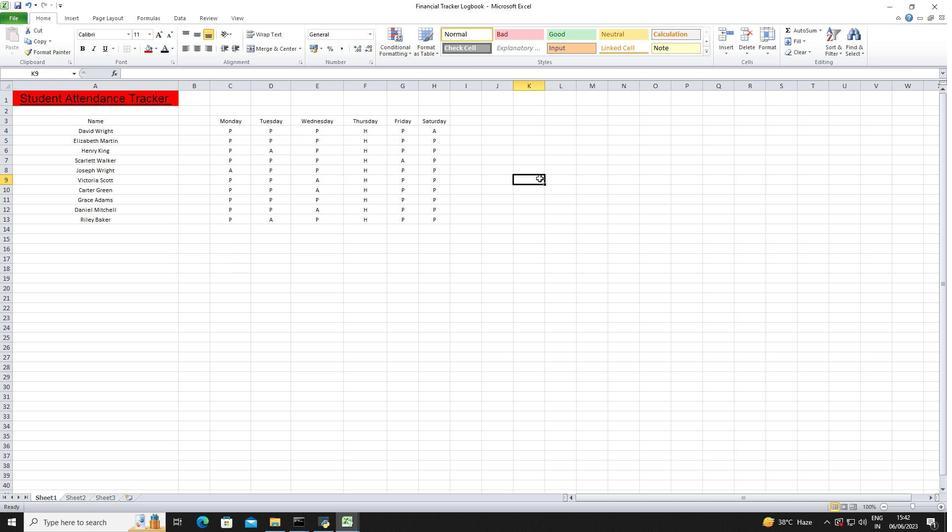 
